Task: For heading Arial black with underline.  font size for heading18,  'Change the font style of data to'Calibri.  and font size to 9,  Change the alignment of both headline & data to Align center.  In the sheet  DashboardInvoice
Action: Mouse moved to (26, 132)
Screenshot: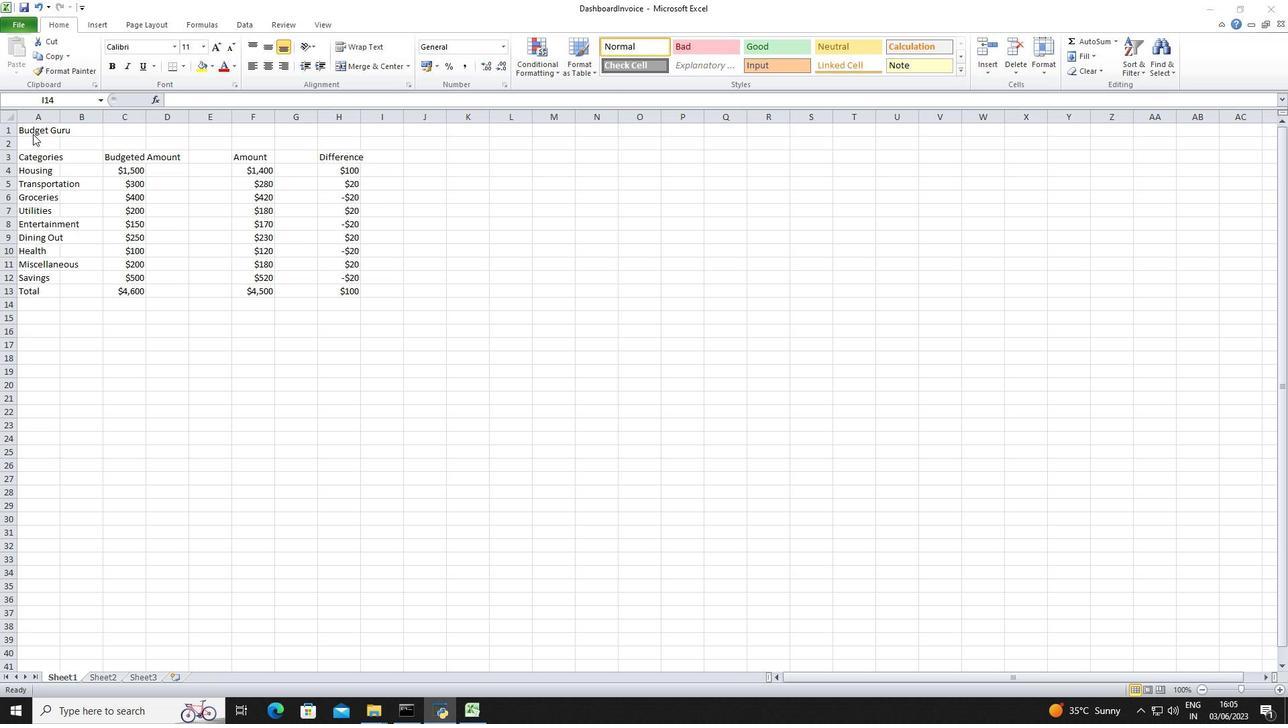 
Action: Mouse pressed left at (26, 132)
Screenshot: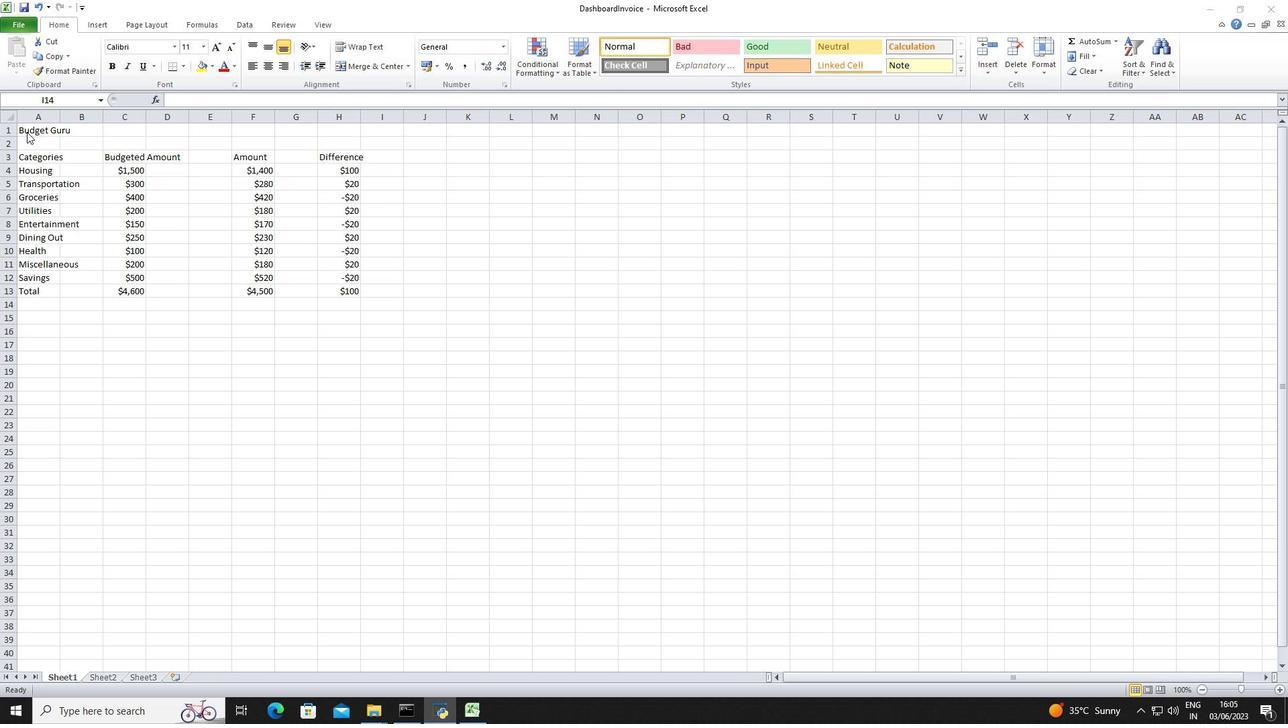 
Action: Mouse moved to (28, 132)
Screenshot: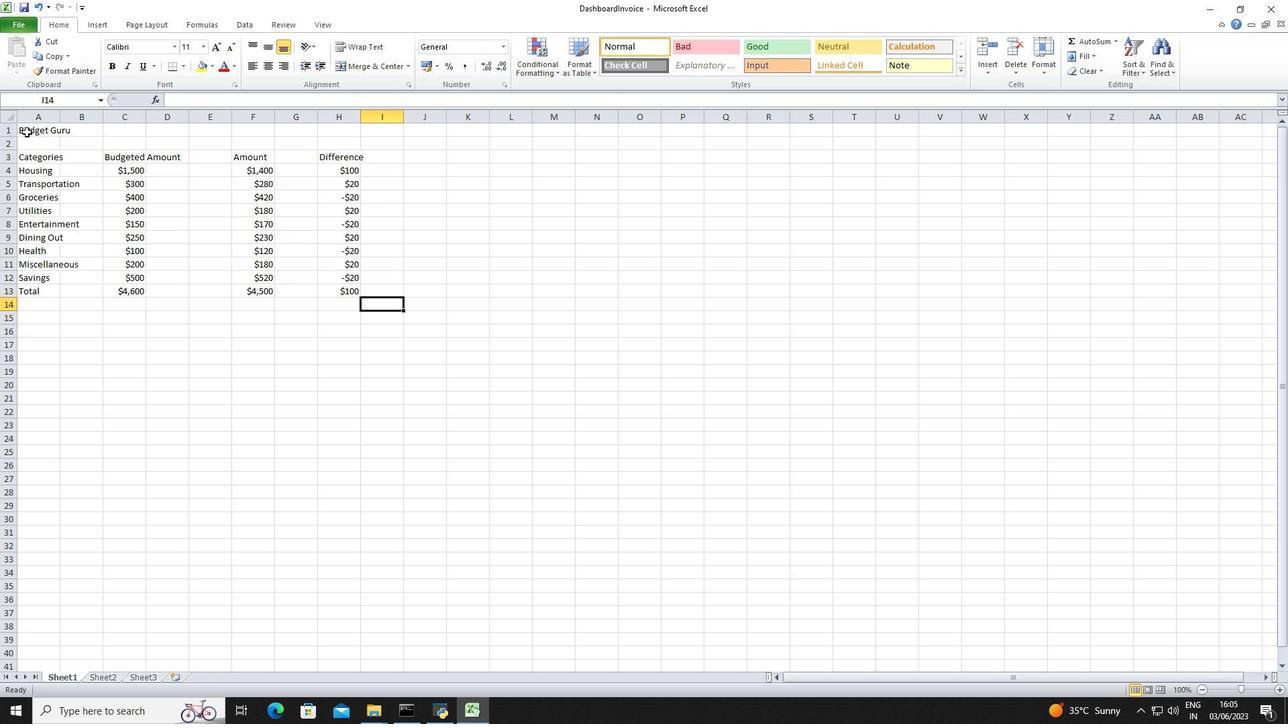 
Action: Mouse pressed left at (28, 132)
Screenshot: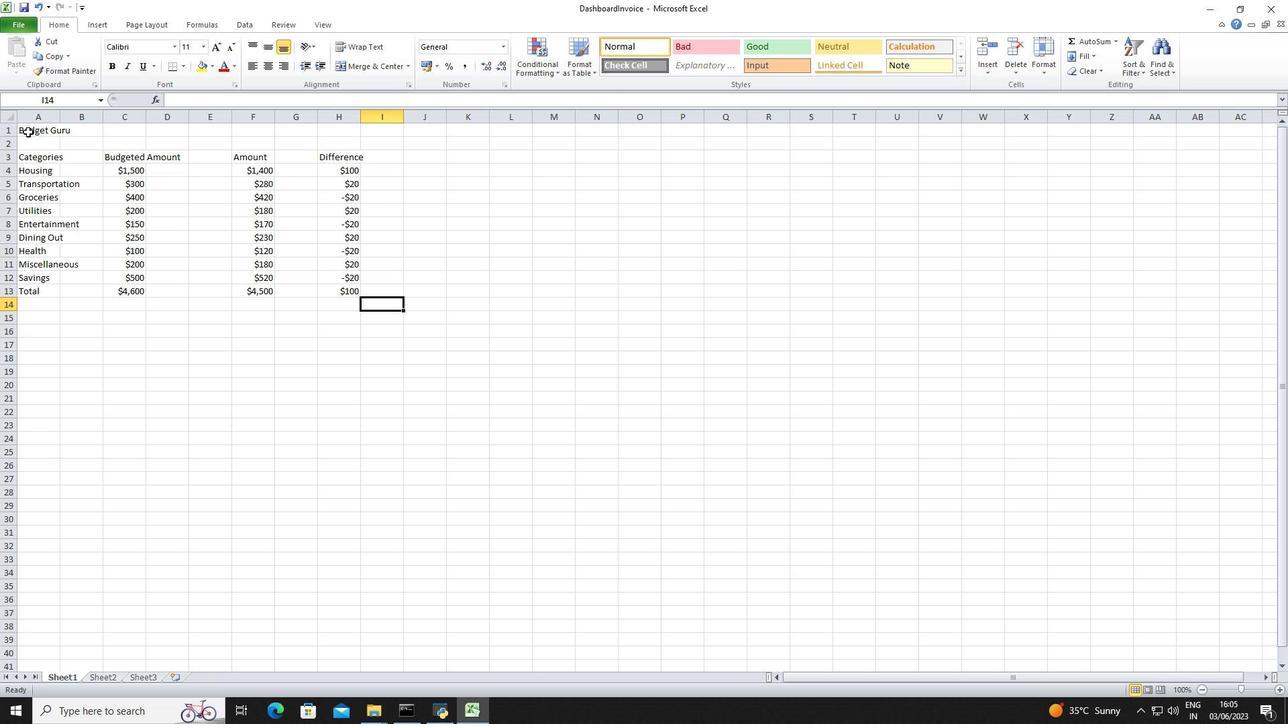 
Action: Mouse moved to (159, 48)
Screenshot: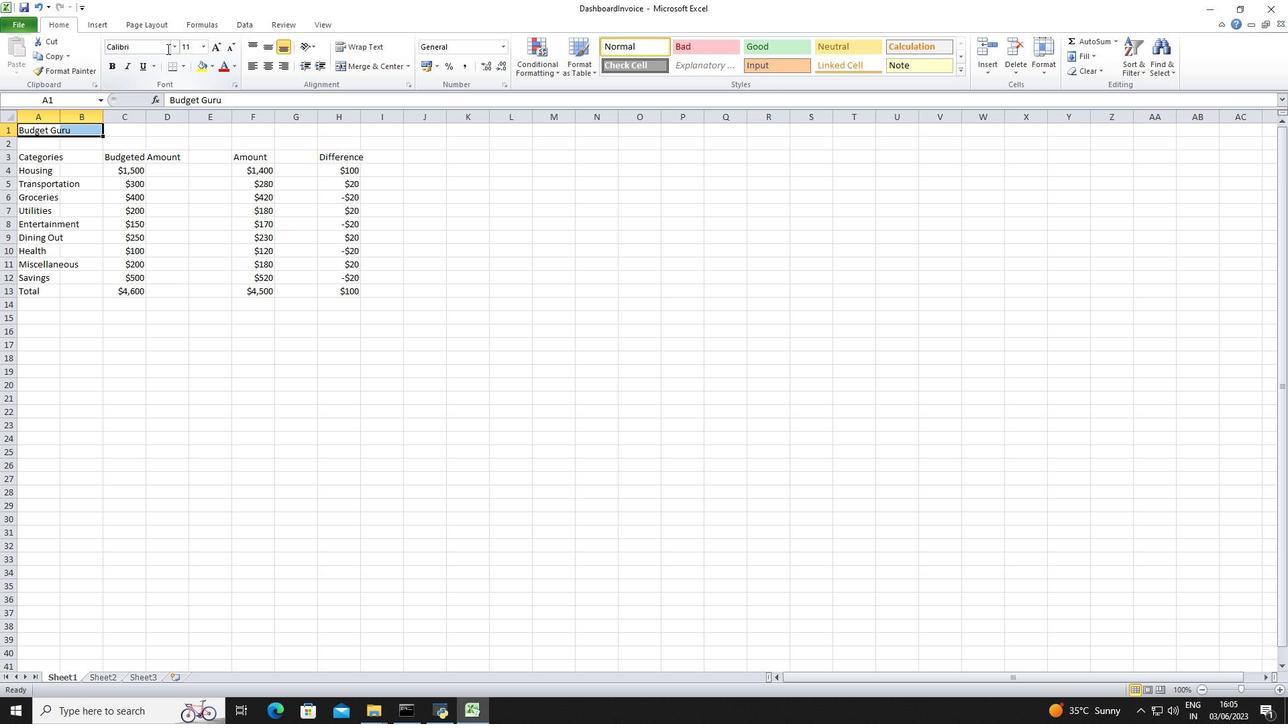 
Action: Mouse pressed left at (159, 48)
Screenshot: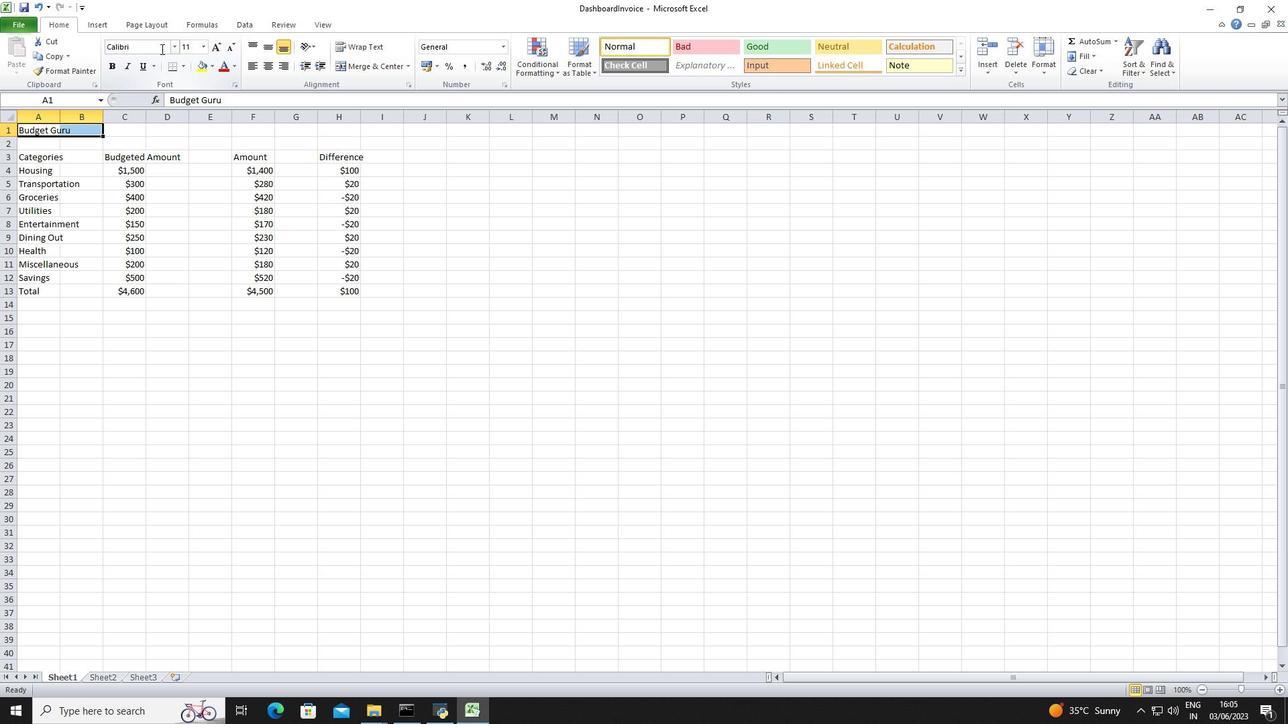 
Action: Mouse moved to (159, 48)
Screenshot: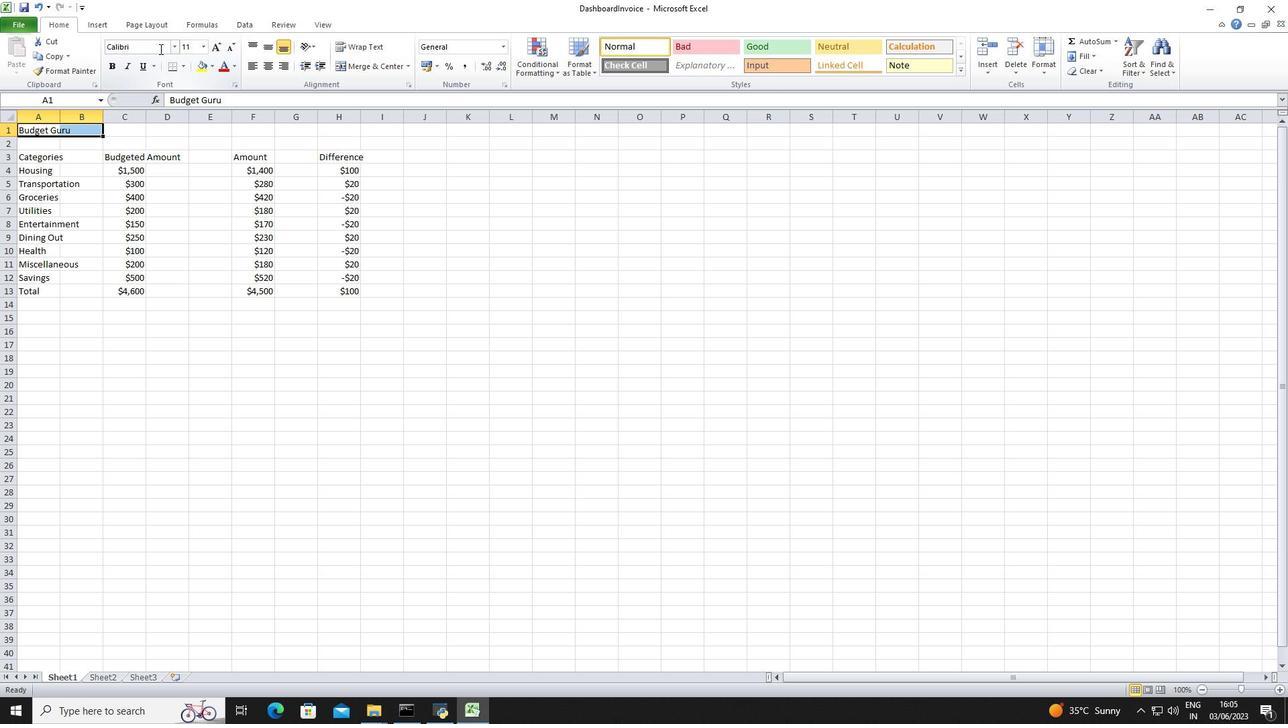 
Action: Key pressed <Key.shift>Arial<Key.space>black<Key.enter>
Screenshot: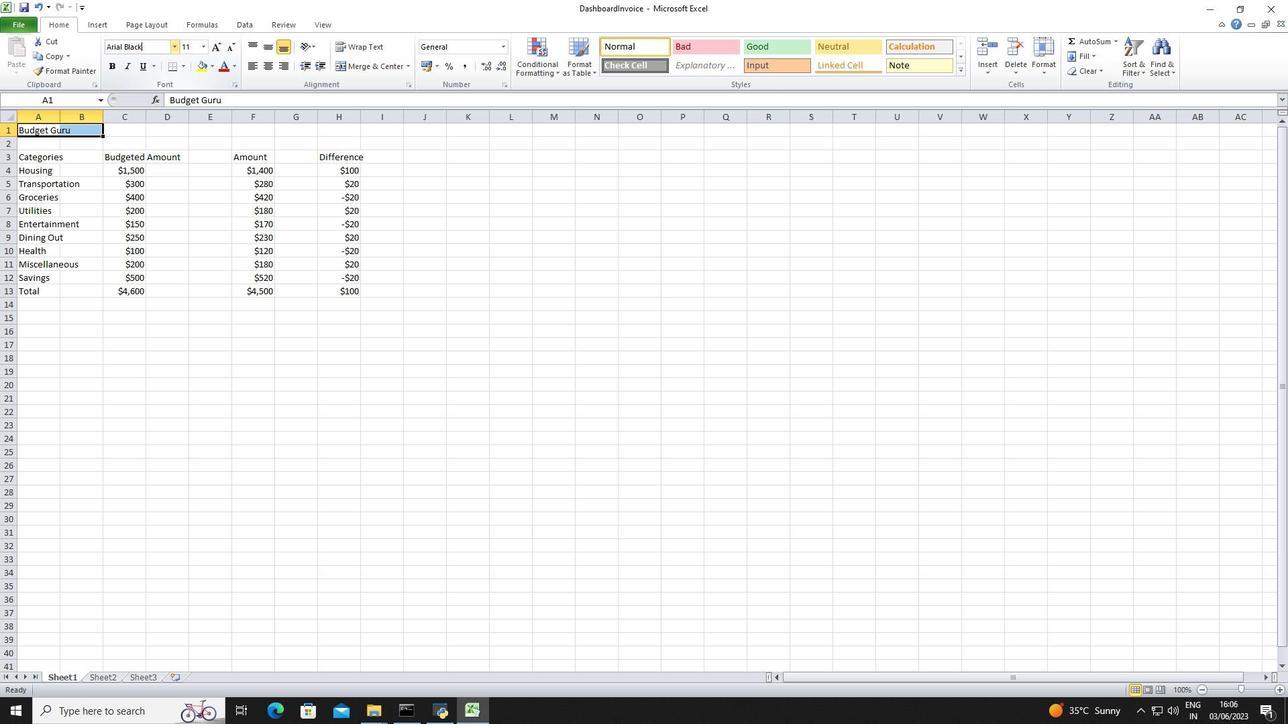 
Action: Mouse moved to (143, 67)
Screenshot: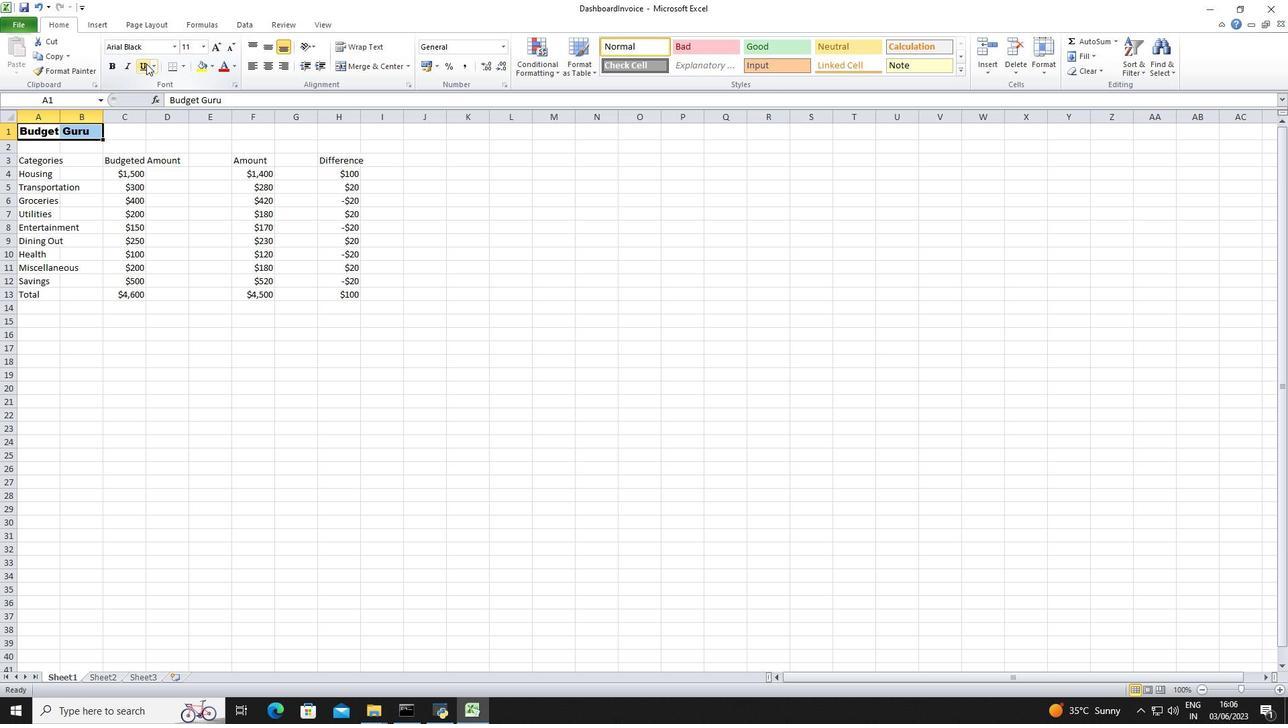 
Action: Mouse pressed left at (143, 67)
Screenshot: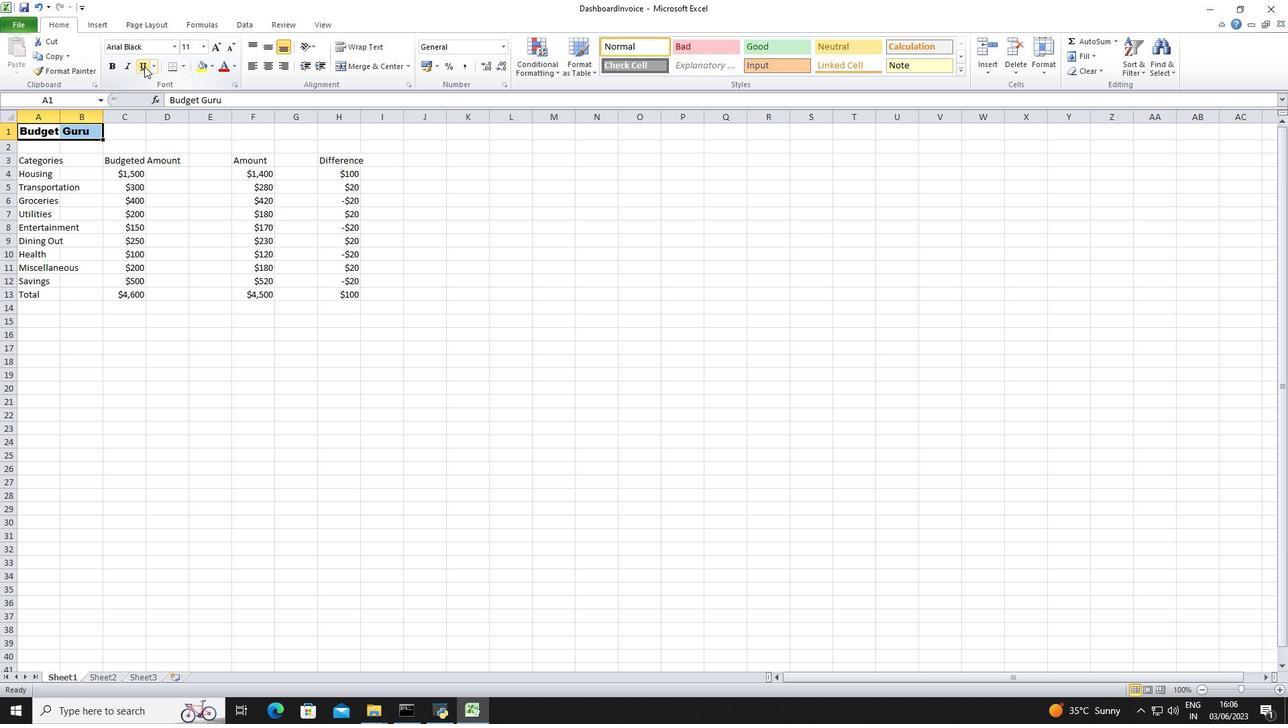 
Action: Mouse moved to (203, 46)
Screenshot: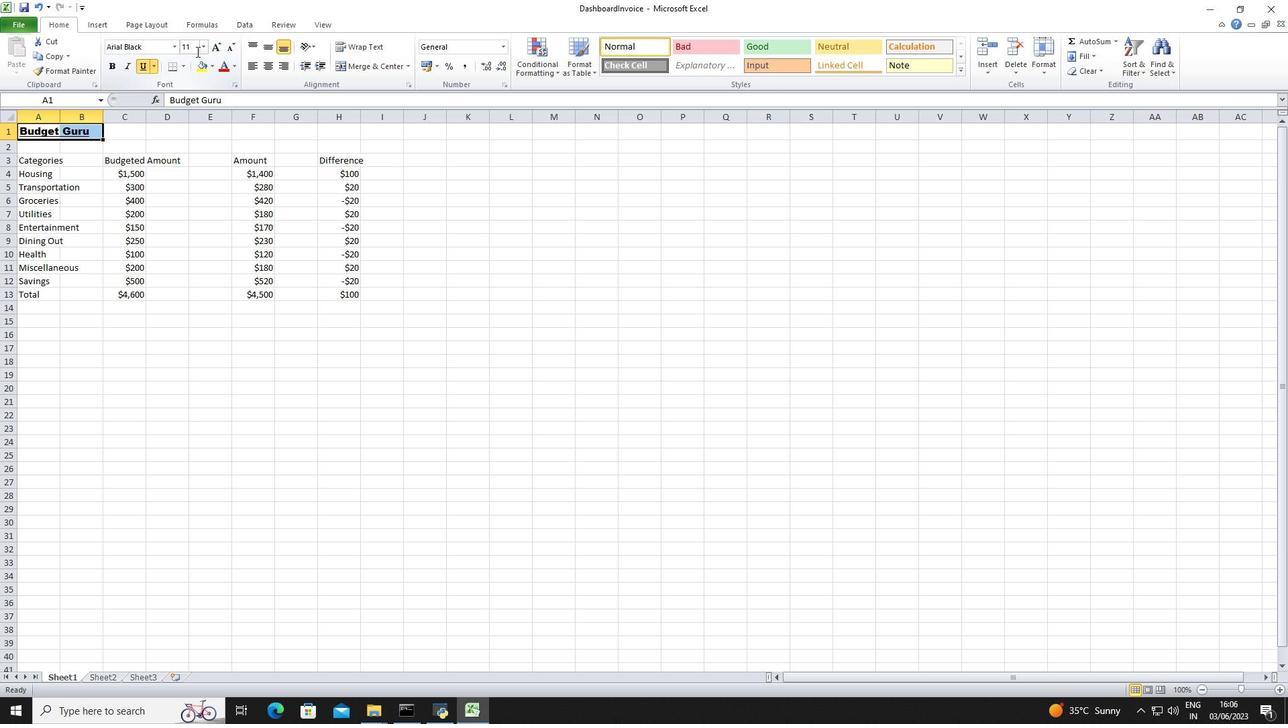 
Action: Mouse pressed left at (203, 46)
Screenshot: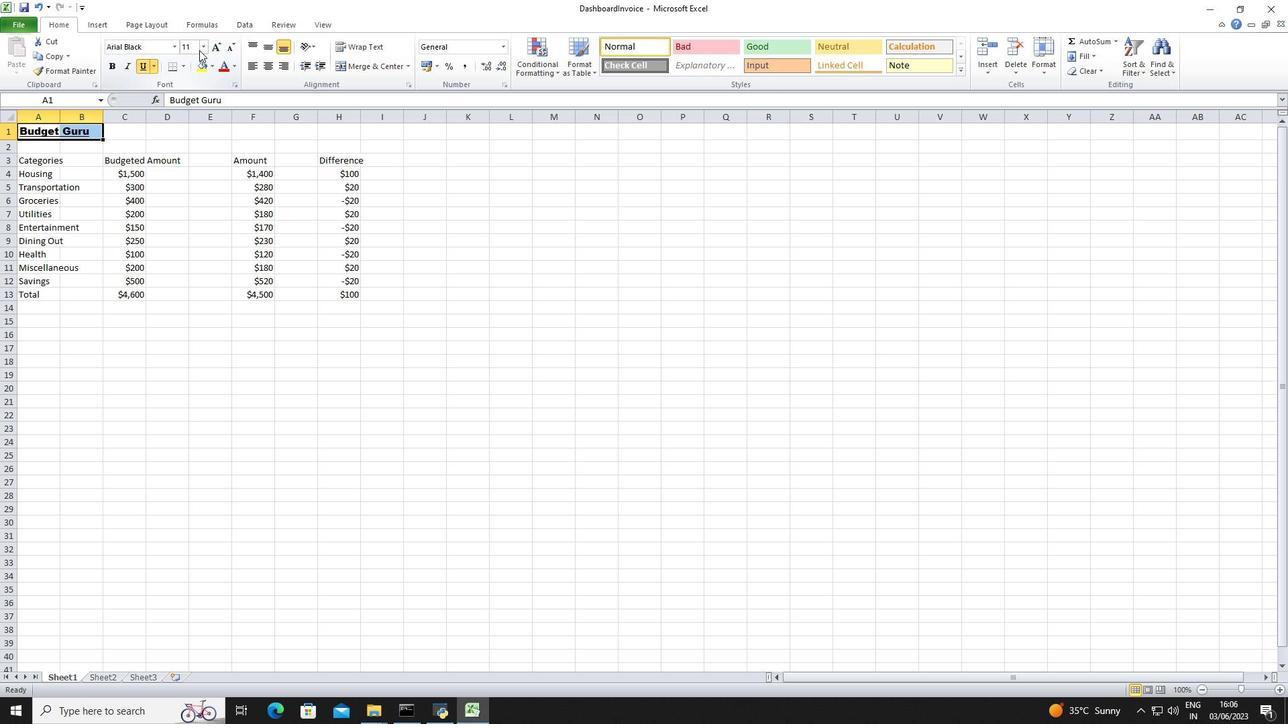 
Action: Mouse moved to (191, 141)
Screenshot: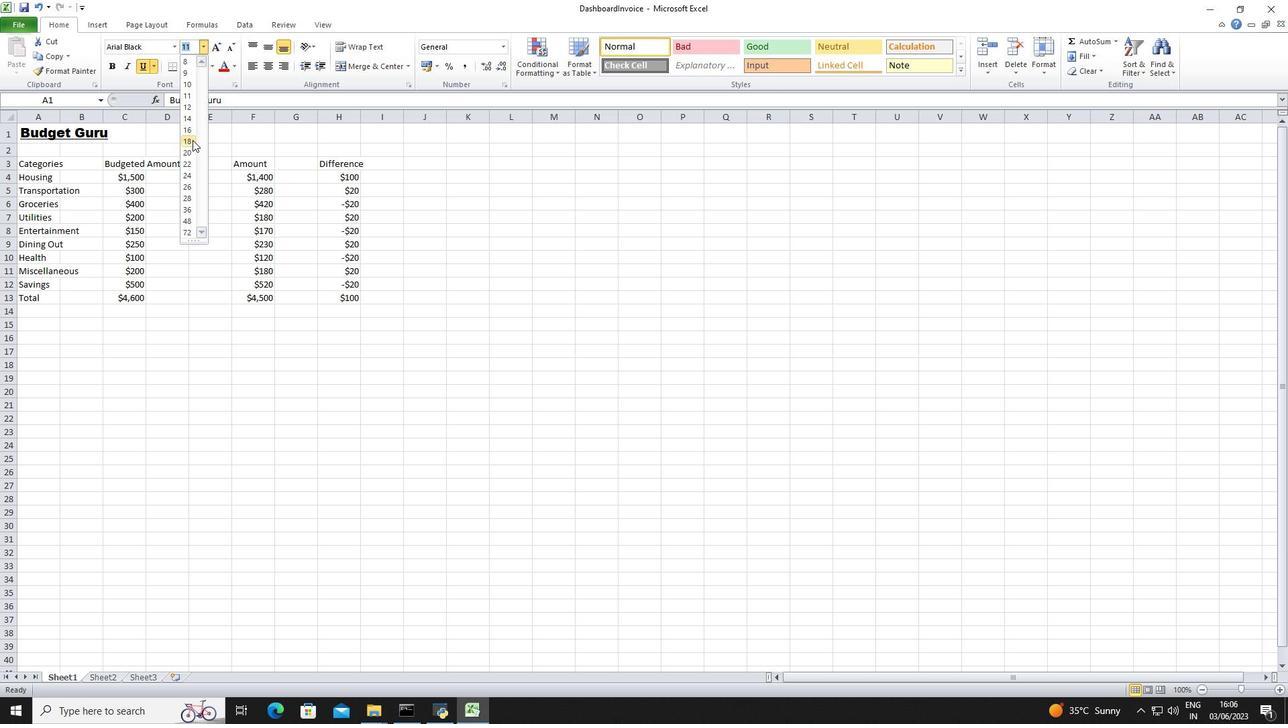 
Action: Mouse pressed left at (191, 141)
Screenshot: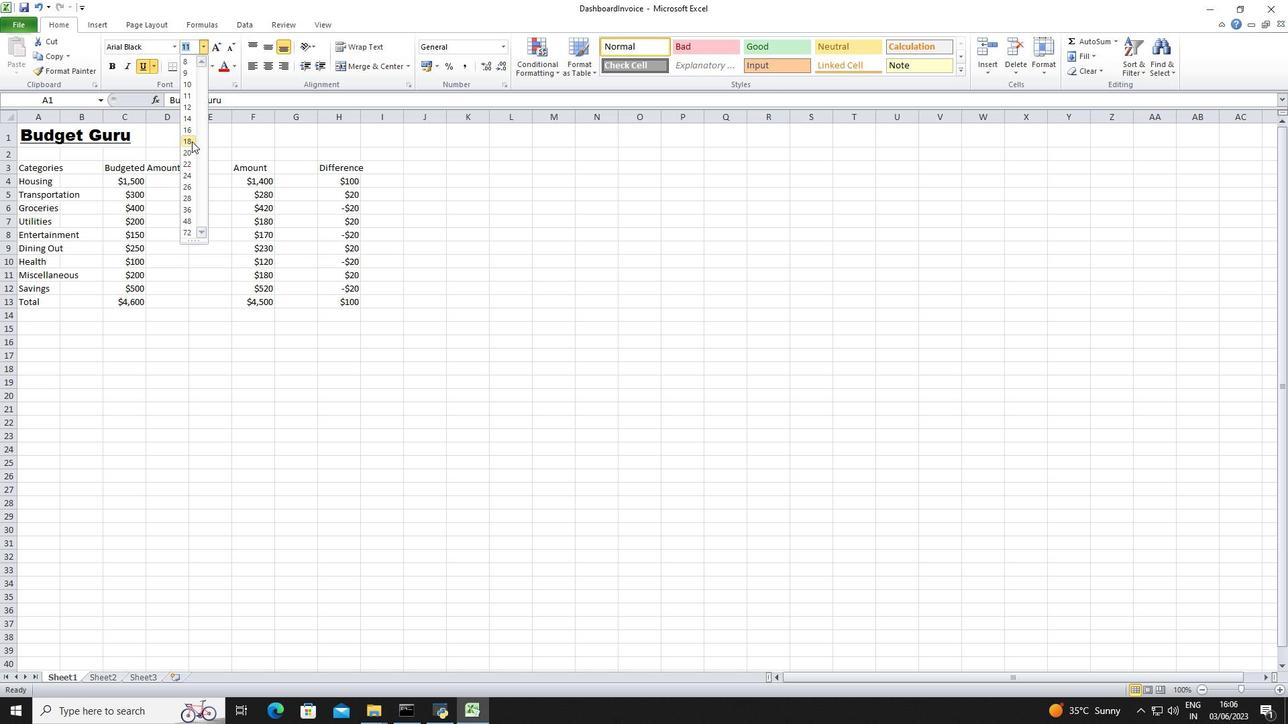
Action: Mouse moved to (44, 173)
Screenshot: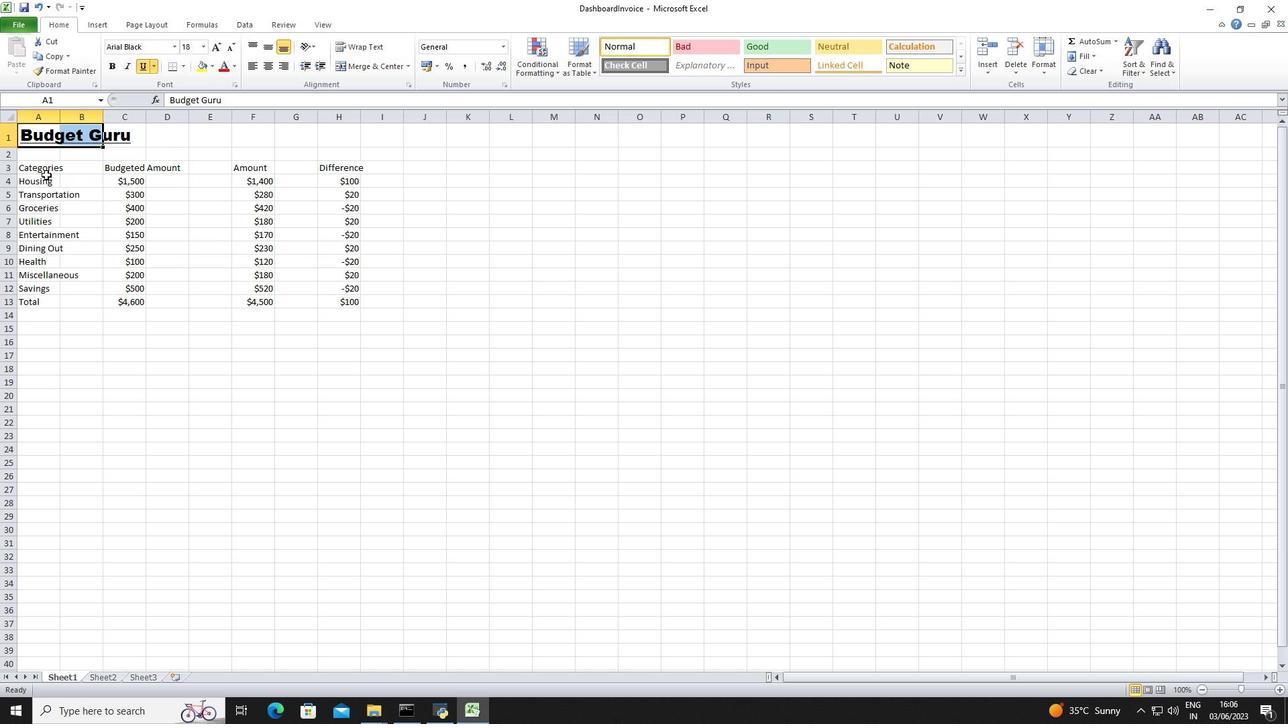 
Action: Mouse pressed left at (44, 173)
Screenshot: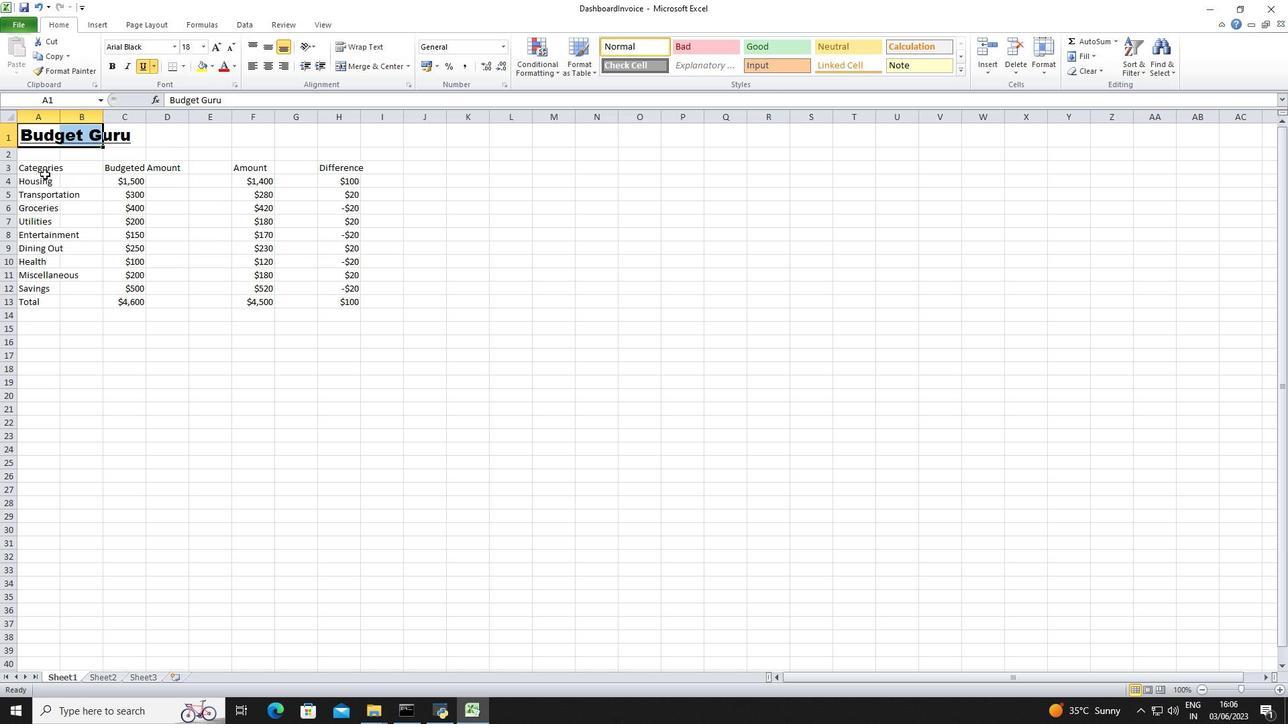 
Action: Mouse moved to (134, 46)
Screenshot: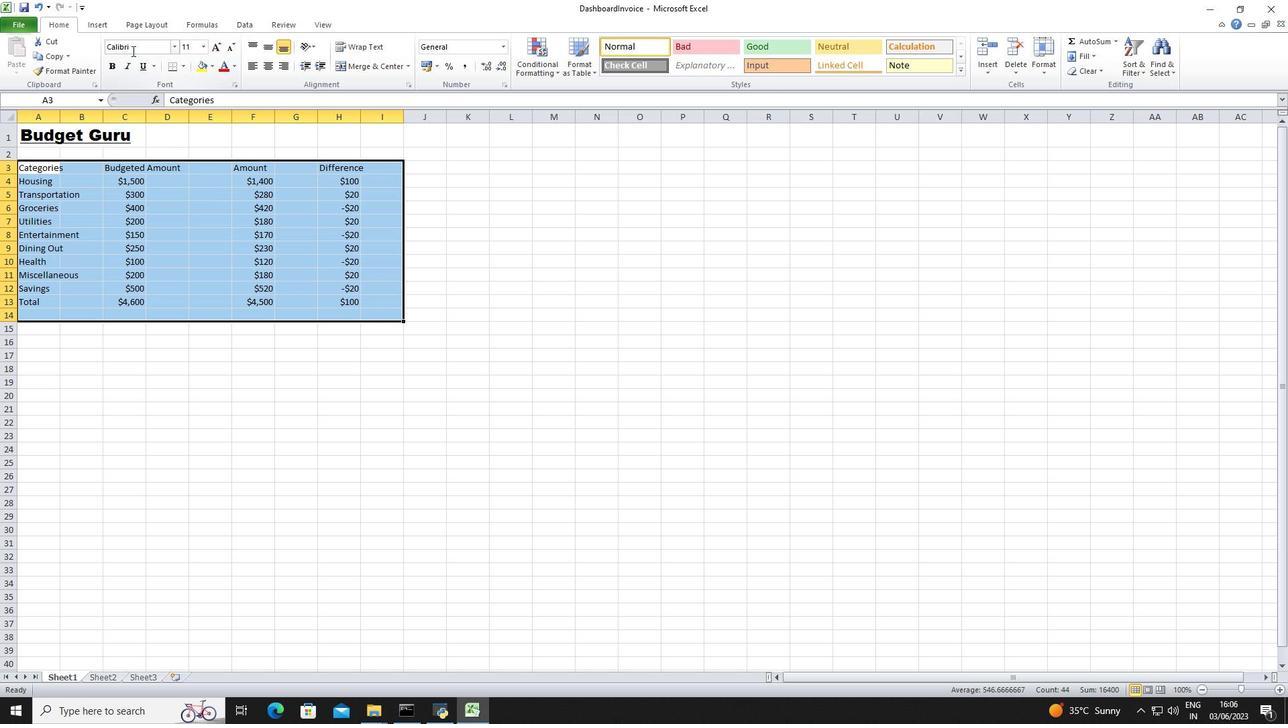 
Action: Mouse pressed left at (134, 46)
Screenshot: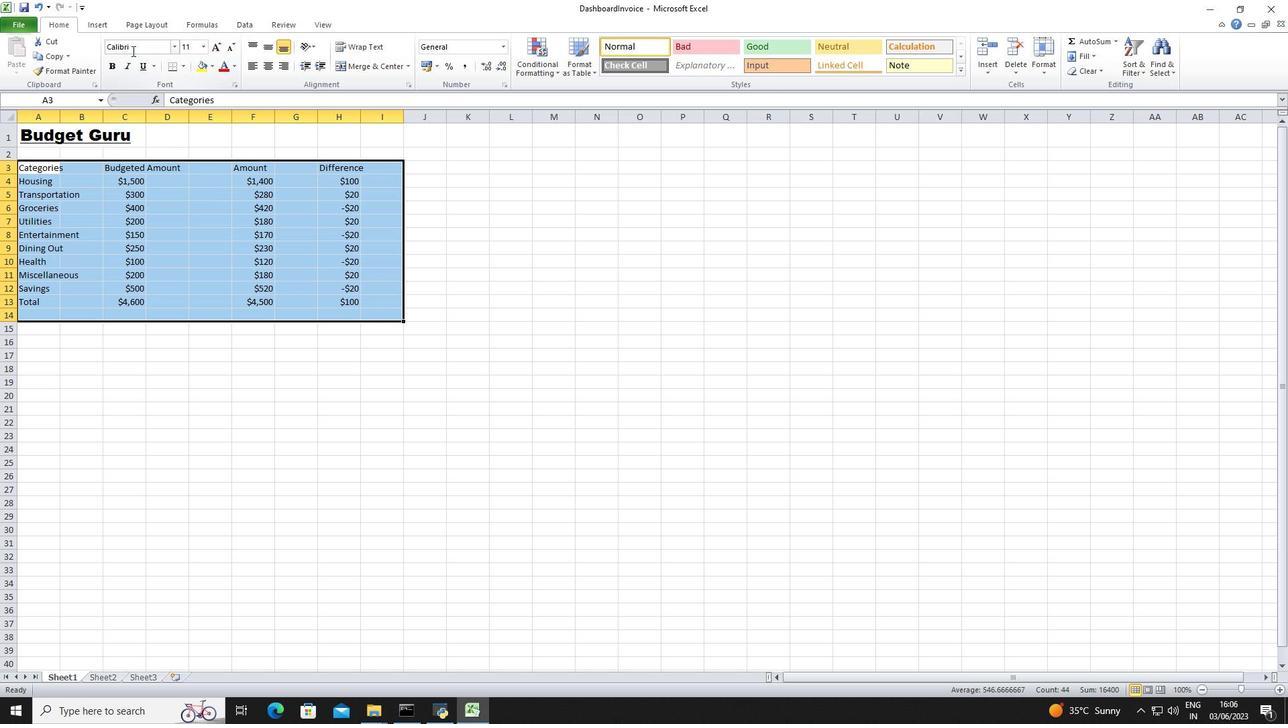 
Action: Key pressed <Key.enter>
Screenshot: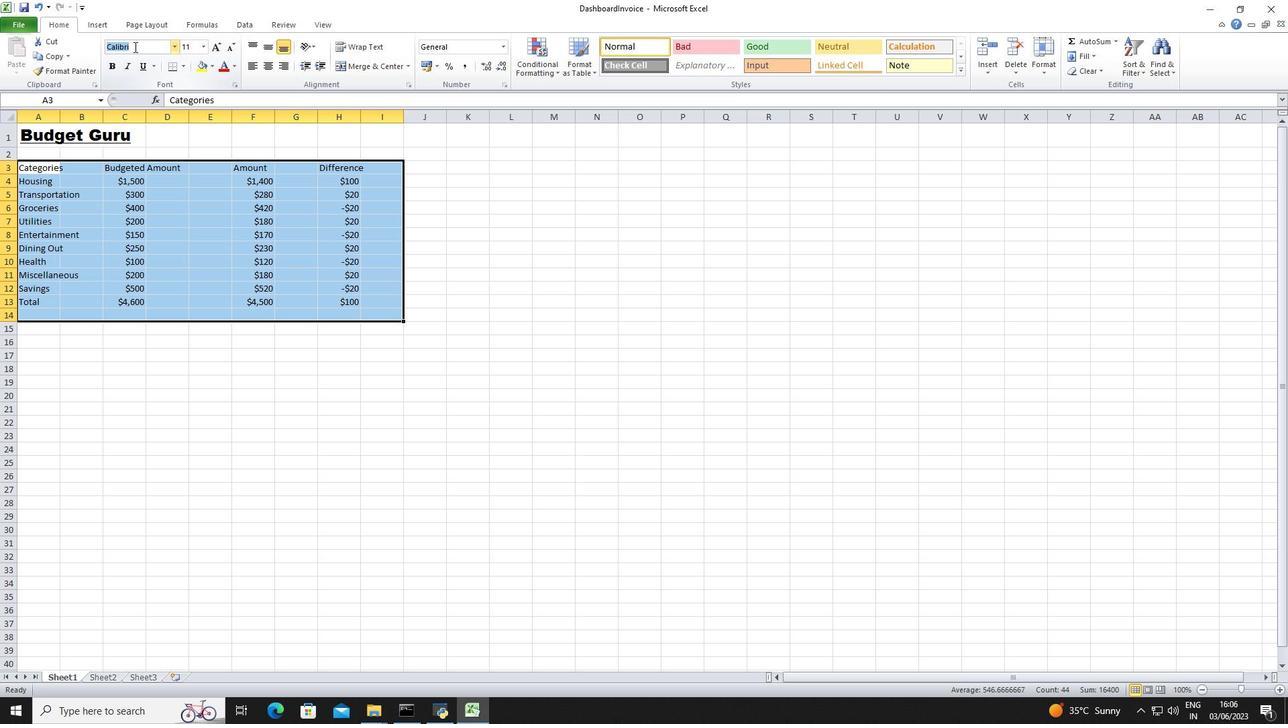 
Action: Mouse moved to (206, 45)
Screenshot: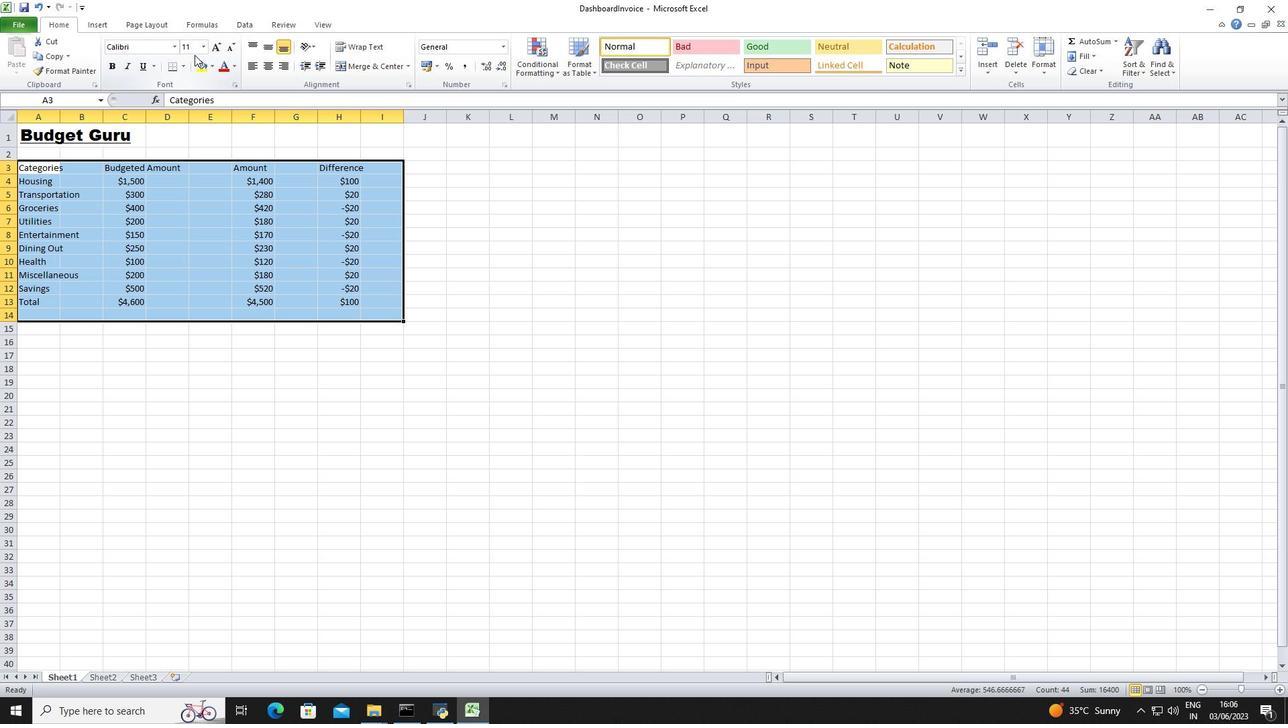 
Action: Mouse pressed left at (206, 45)
Screenshot: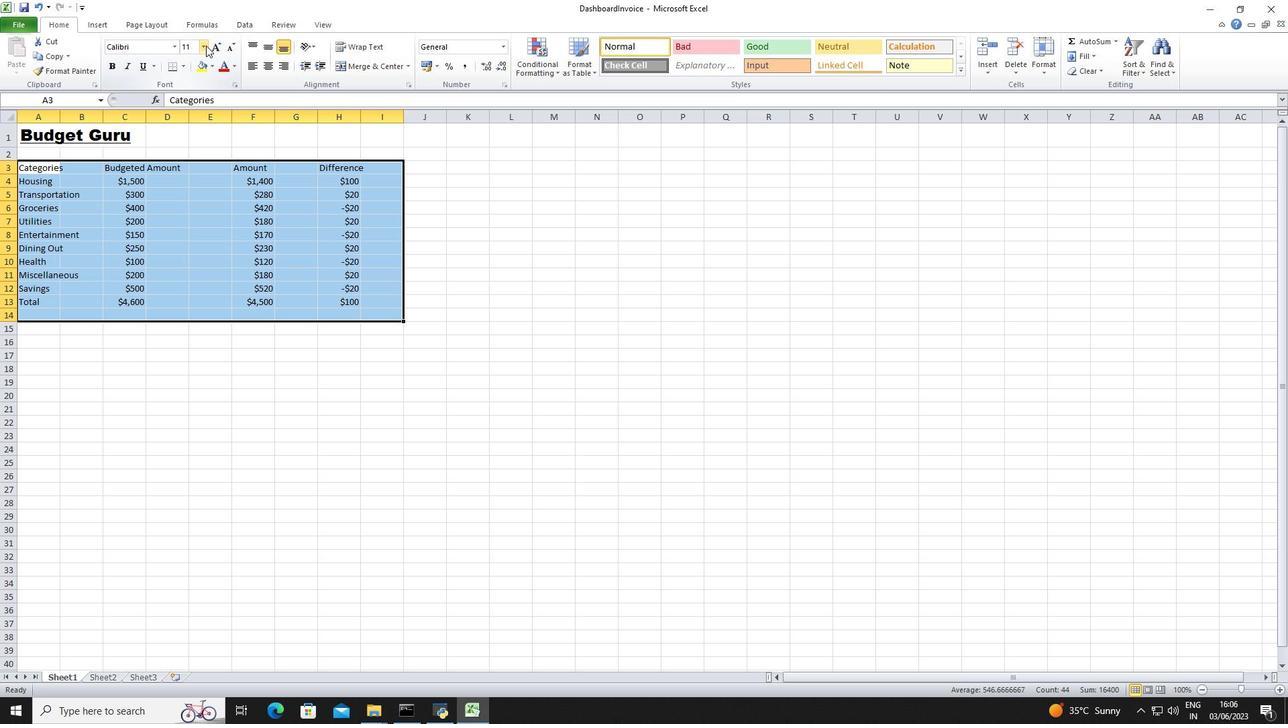
Action: Mouse moved to (189, 74)
Screenshot: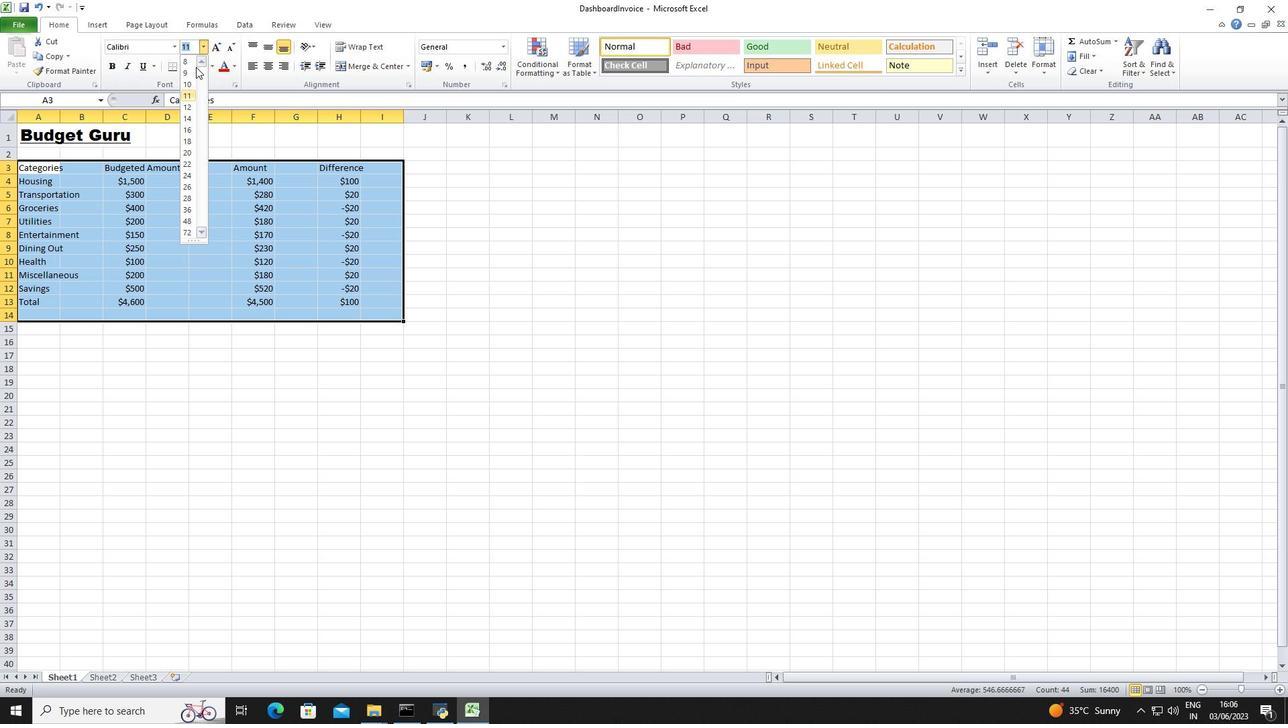
Action: Mouse pressed left at (189, 74)
Screenshot: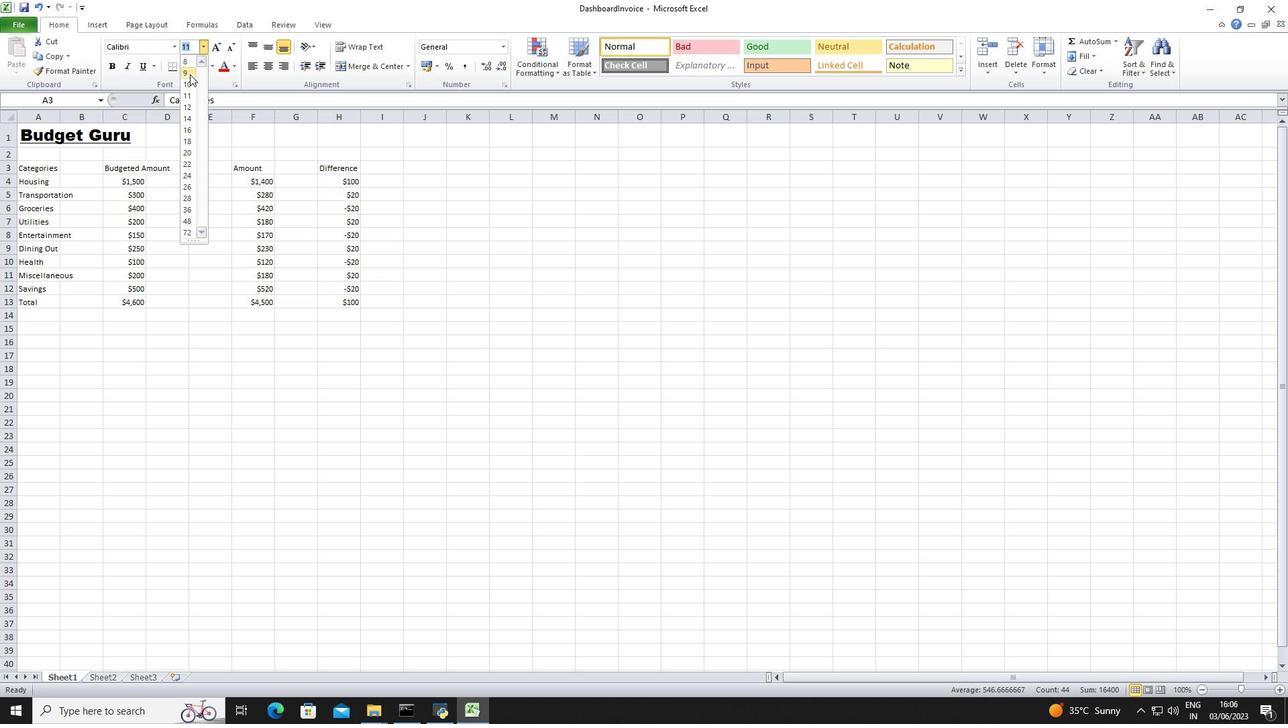 
Action: Mouse moved to (270, 65)
Screenshot: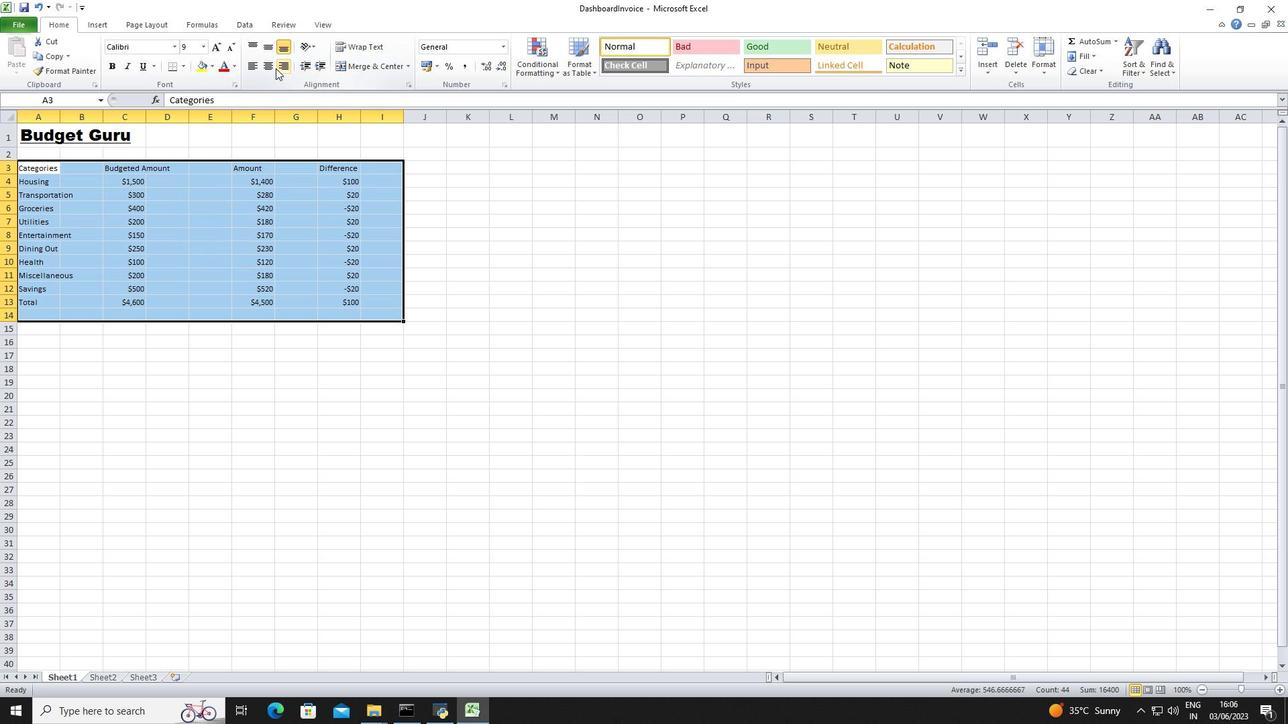 
Action: Mouse pressed left at (270, 65)
Screenshot: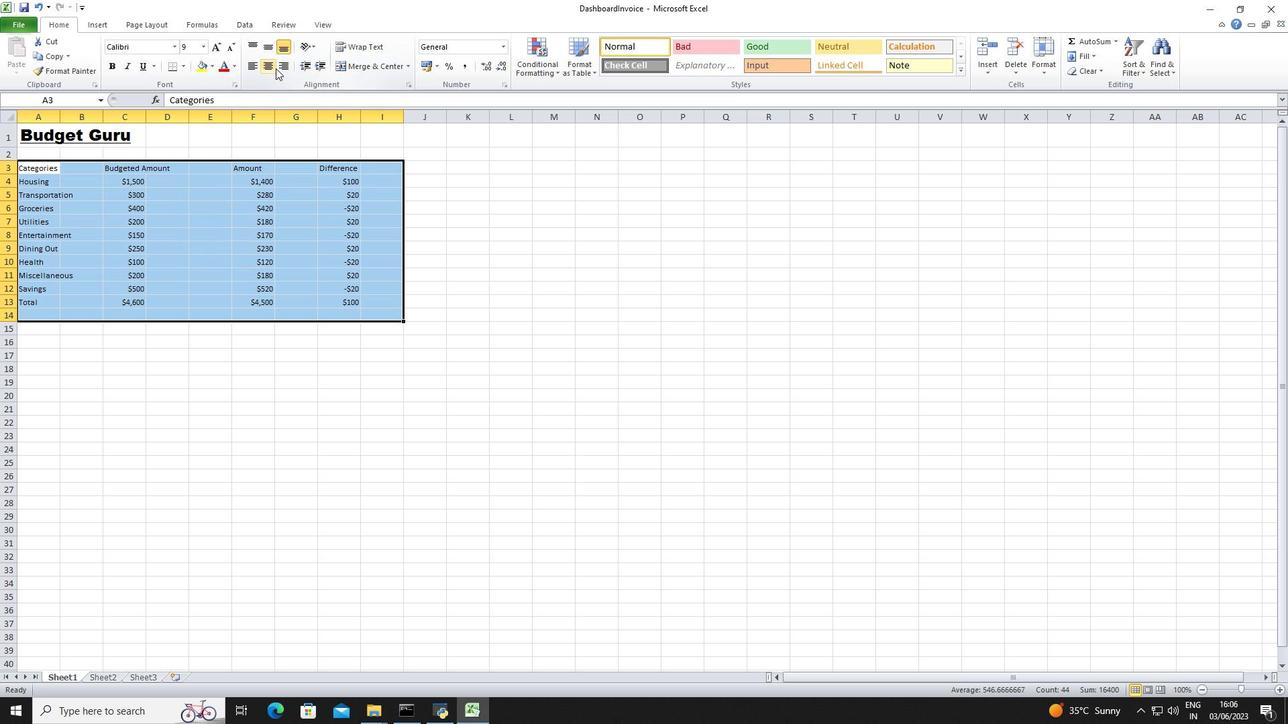 
Action: Mouse moved to (31, 138)
Screenshot: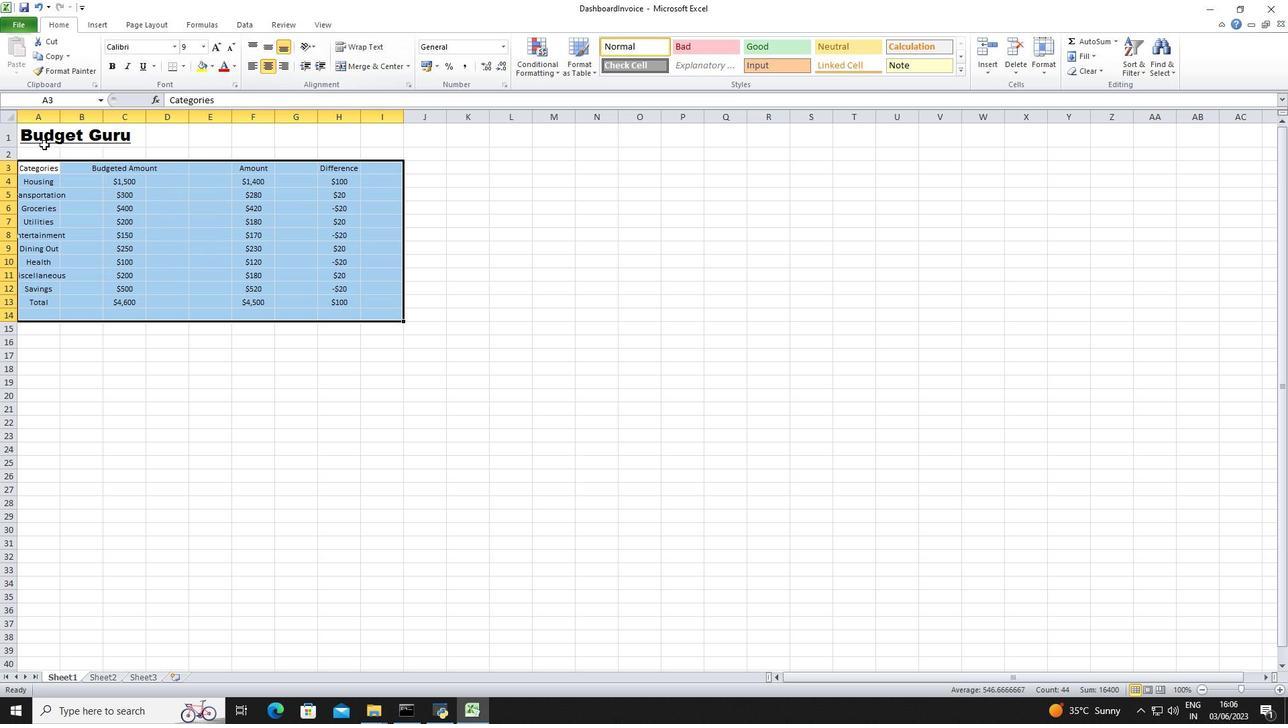 
Action: Mouse pressed left at (31, 138)
Screenshot: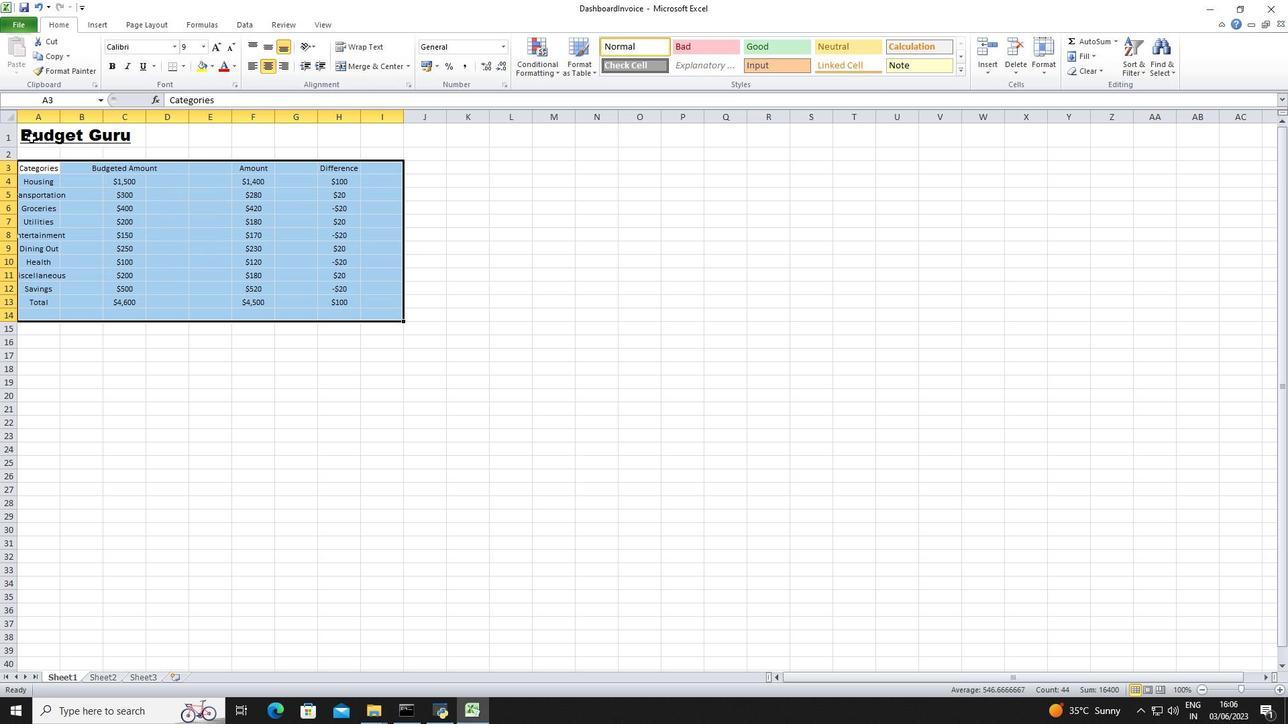 
Action: Mouse pressed left at (31, 138)
Screenshot: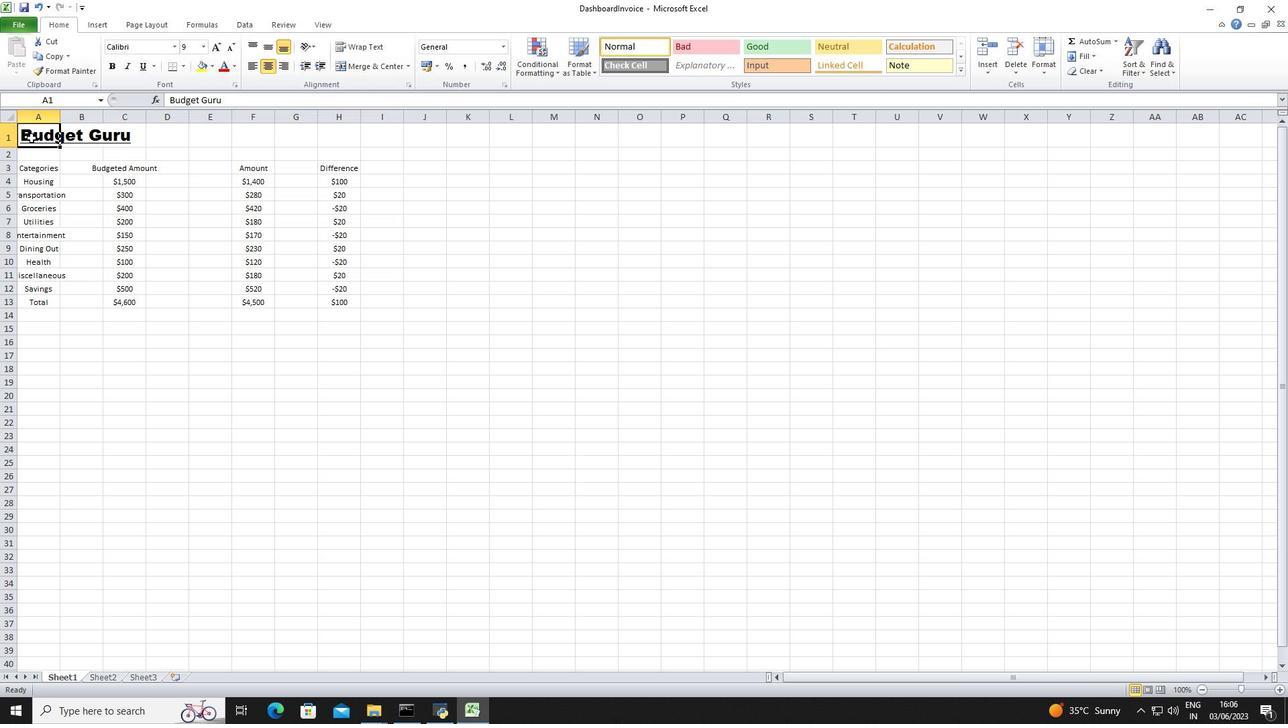 
Action: Mouse moved to (138, 139)
Screenshot: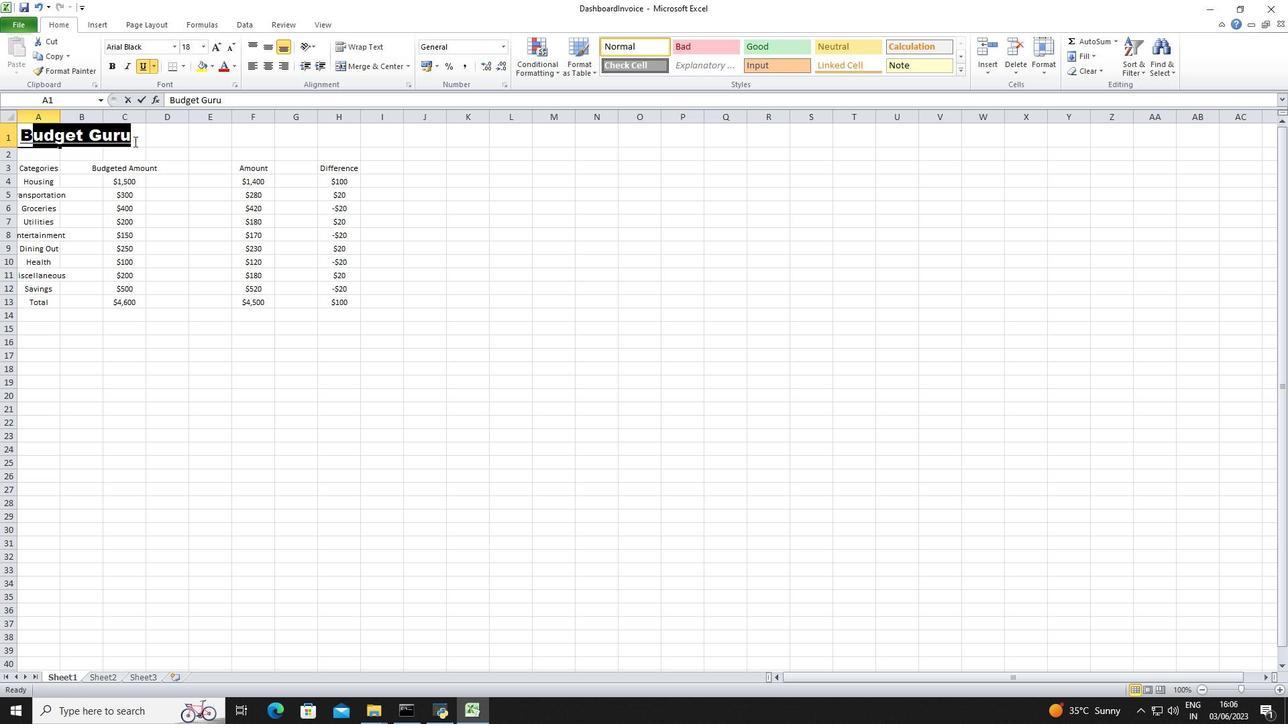 
Action: Mouse pressed left at (138, 139)
Screenshot: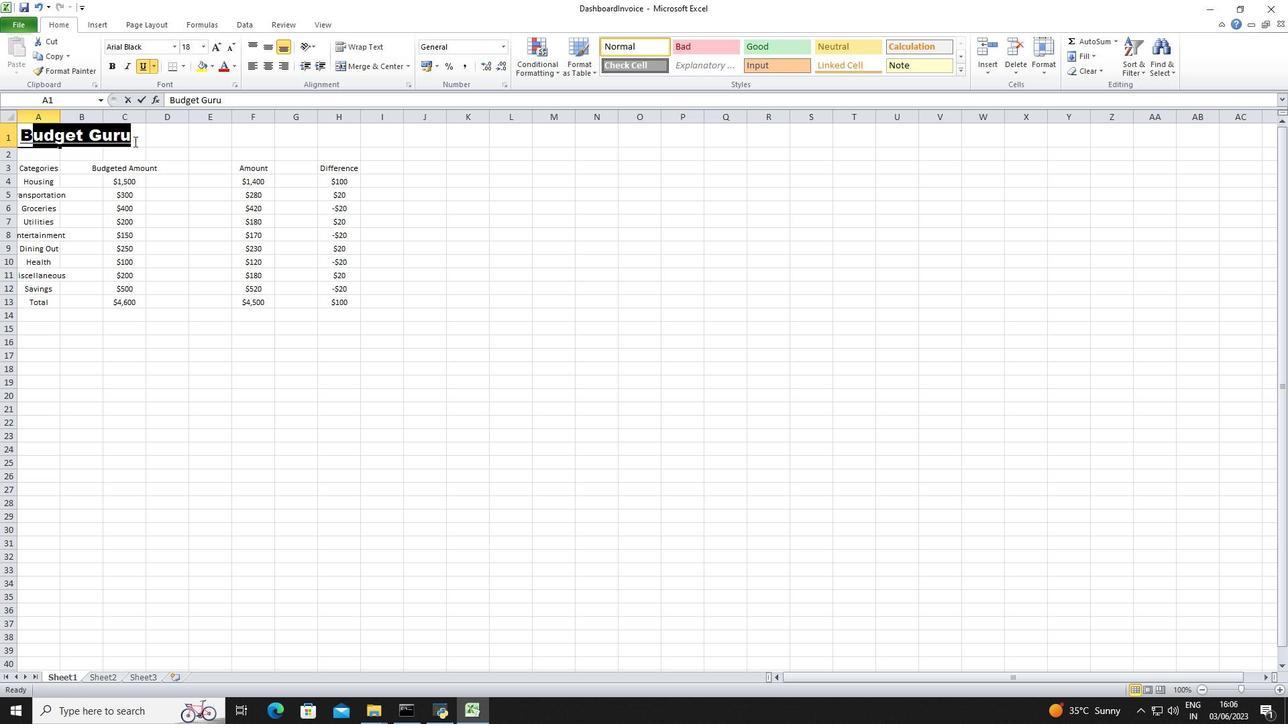 
Action: Mouse moved to (28, 136)
Screenshot: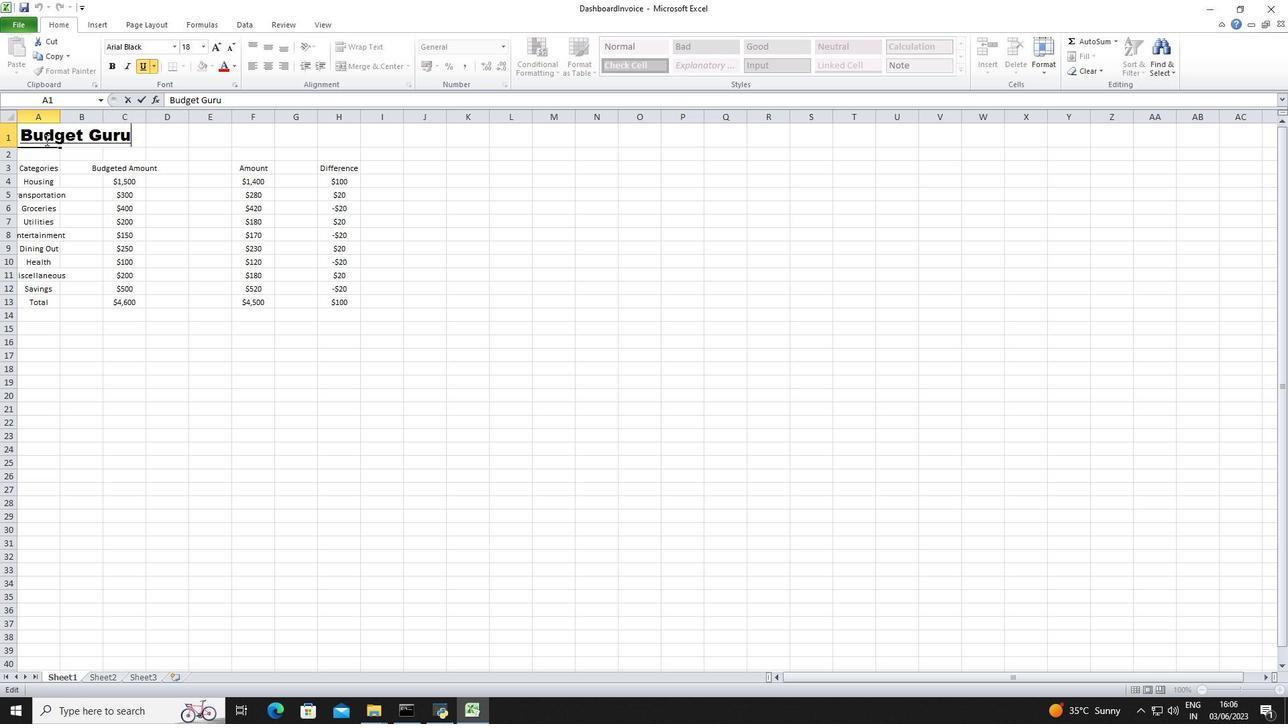 
Action: Mouse pressed left at (28, 136)
Screenshot: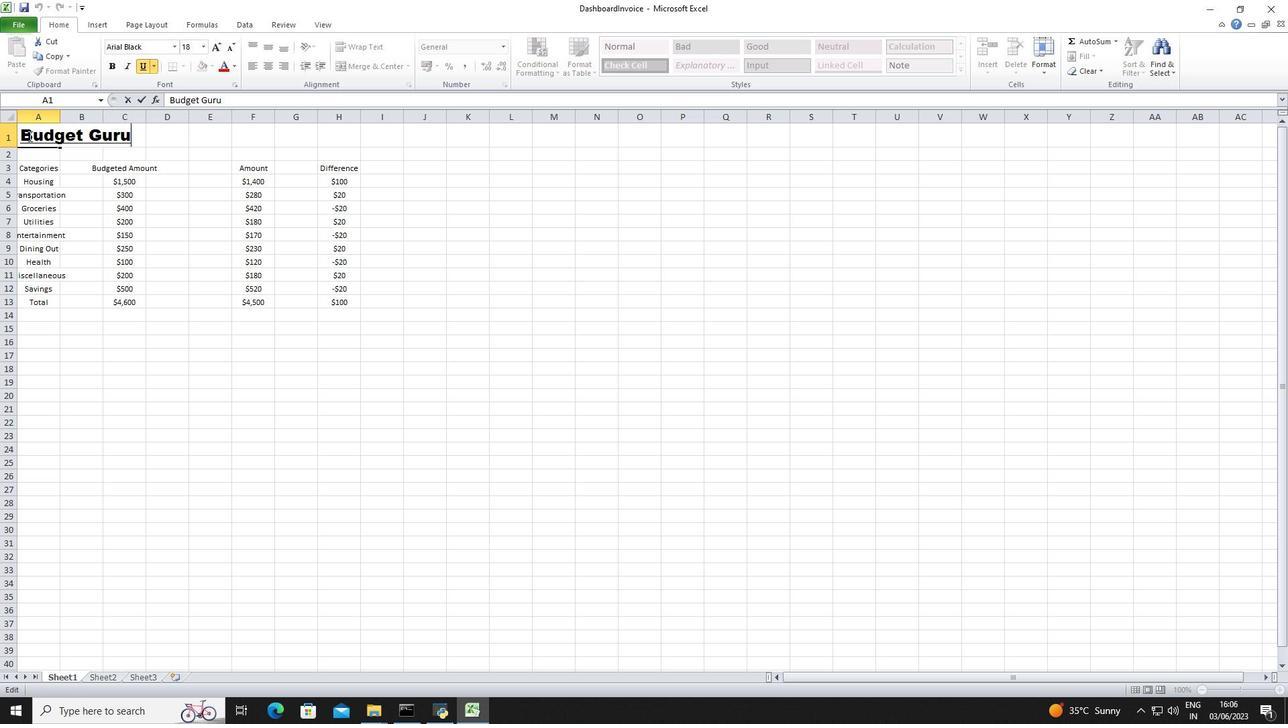 
Action: Mouse moved to (159, 139)
Screenshot: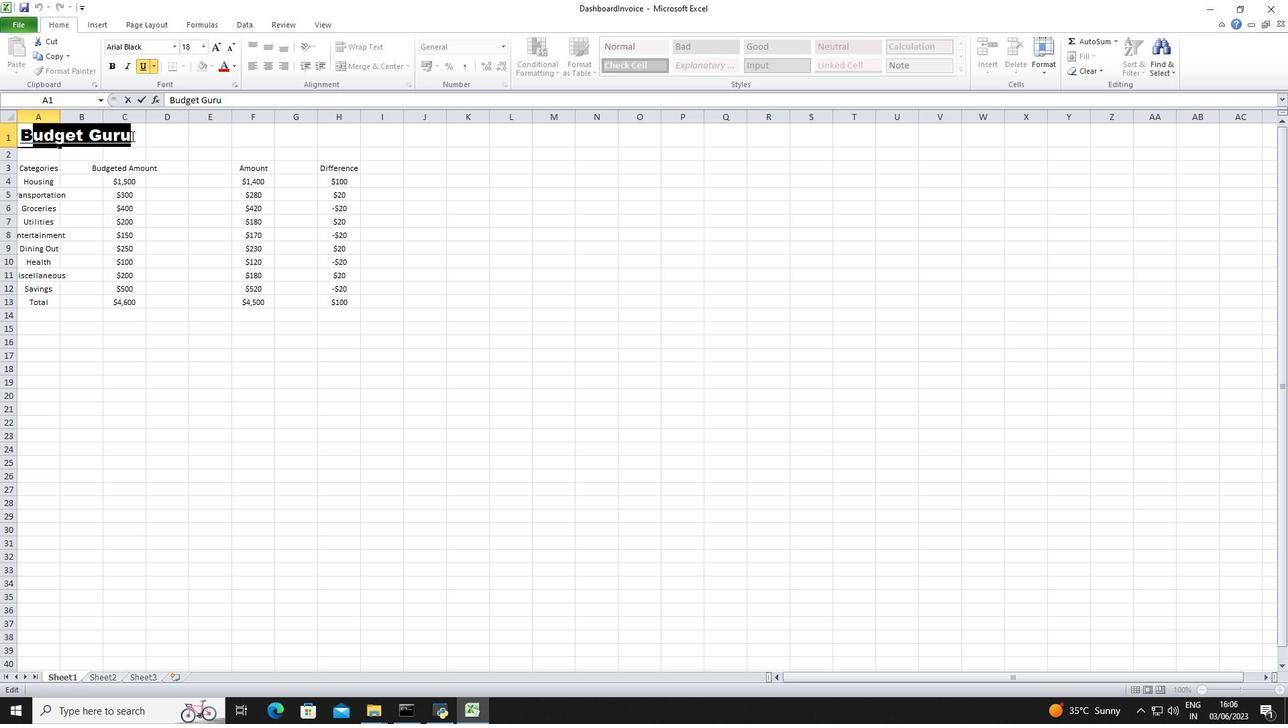 
Action: Mouse pressed left at (159, 139)
Screenshot: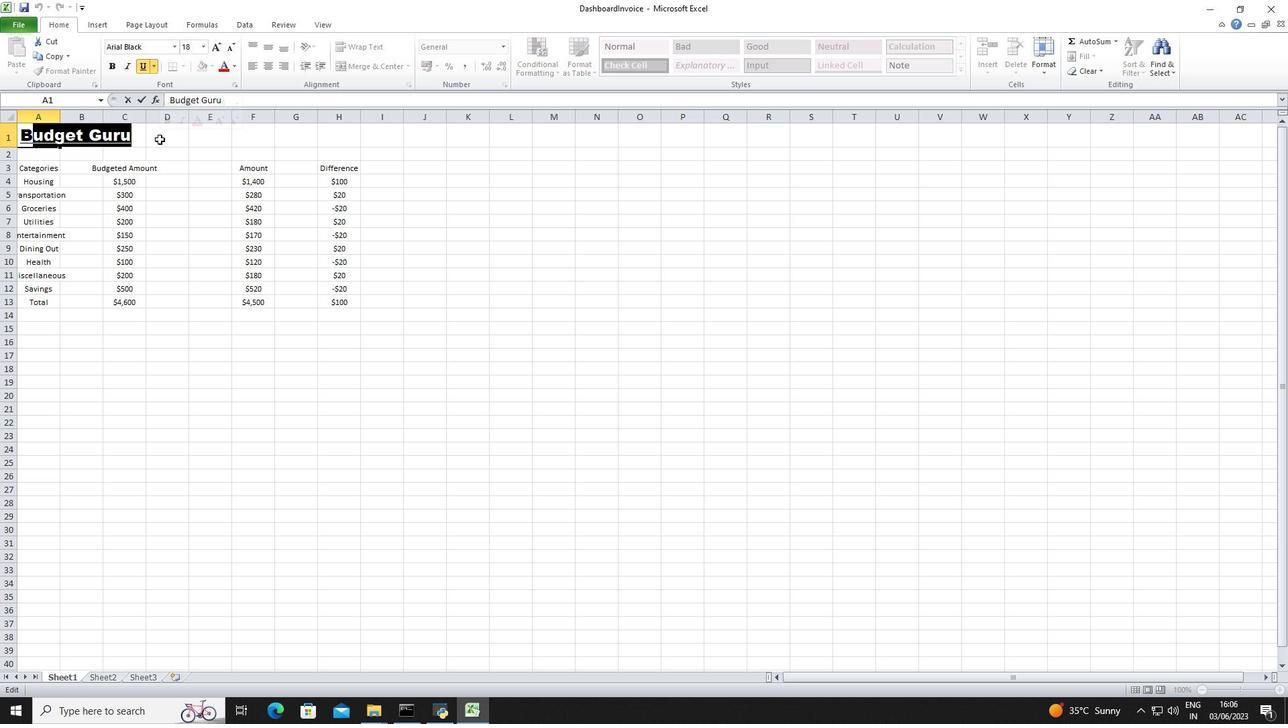
Action: Mouse moved to (138, 139)
Screenshot: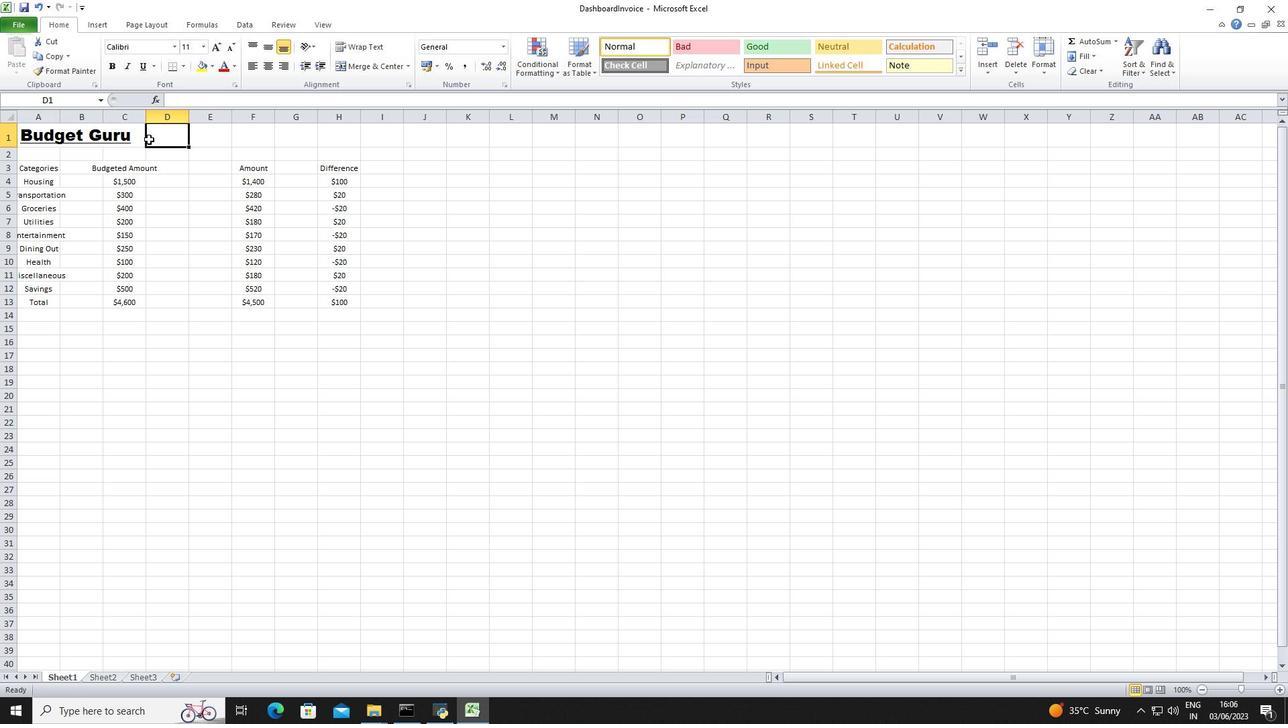 
Action: Mouse pressed left at (138, 139)
Screenshot: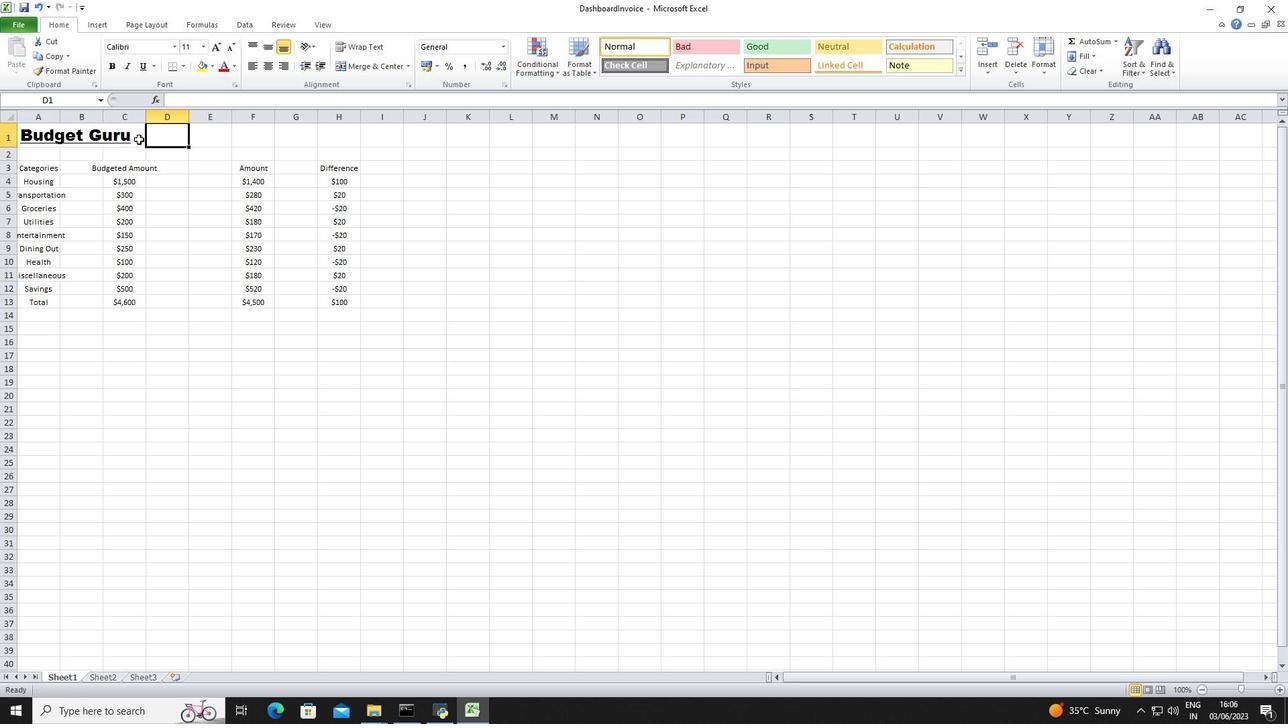 
Action: Mouse moved to (263, 71)
Screenshot: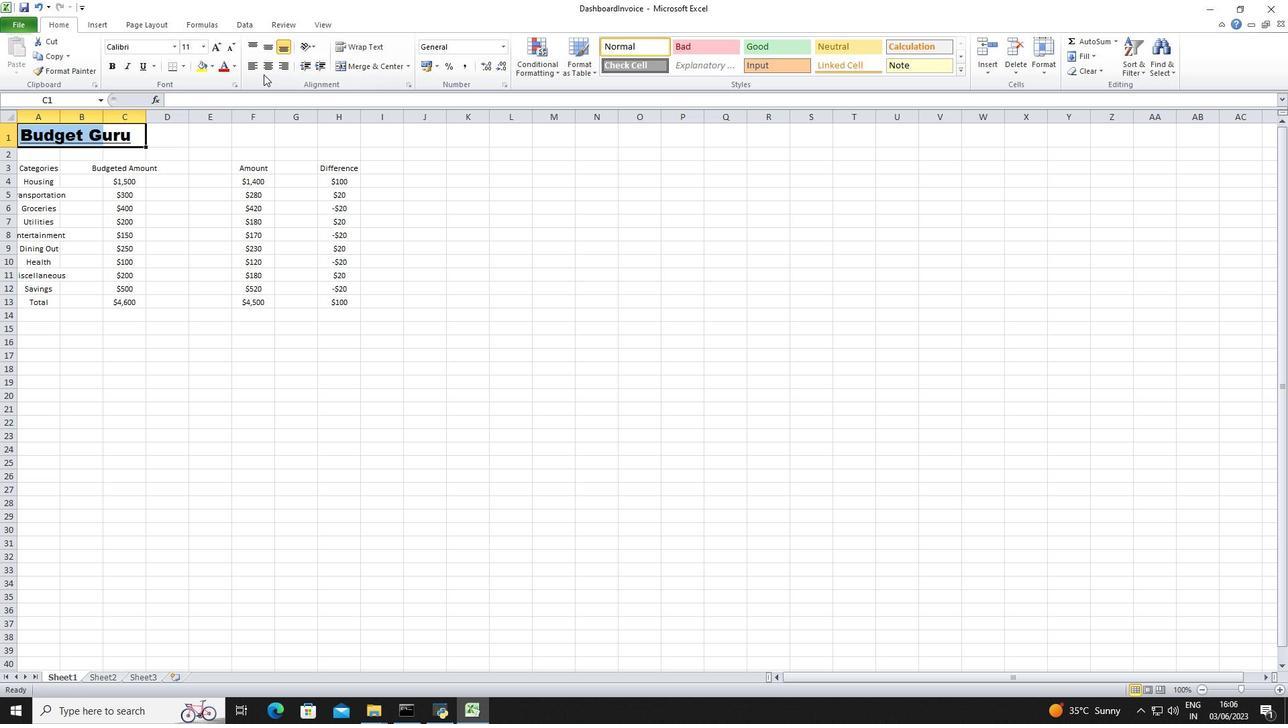 
Action: Mouse pressed left at (263, 71)
Screenshot: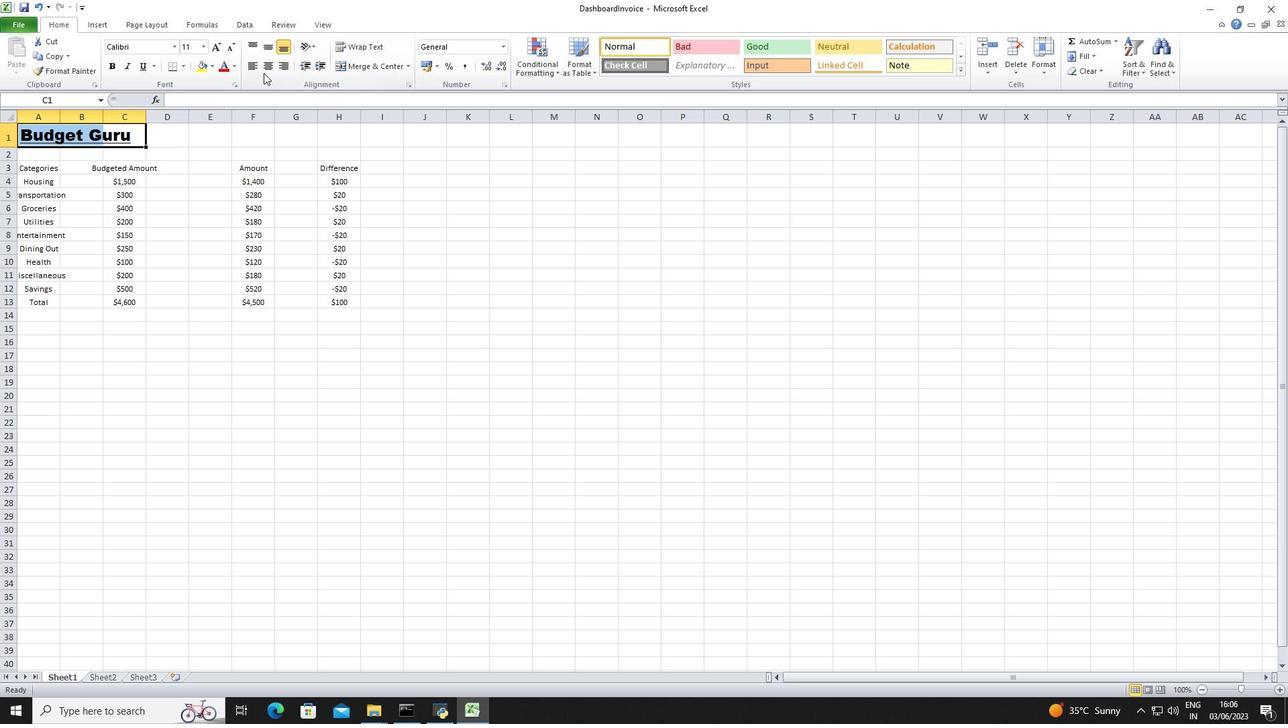 
Action: Mouse moved to (60, 119)
Screenshot: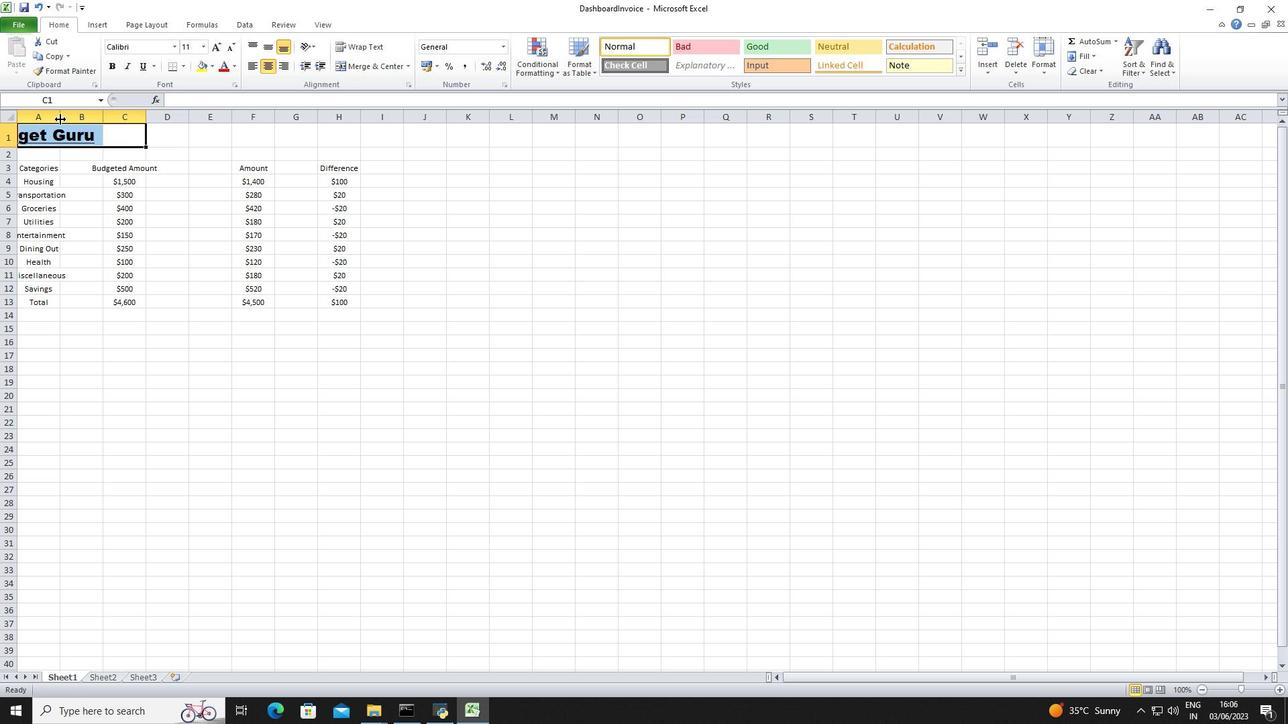 
Action: Mouse pressed left at (60, 119)
Screenshot: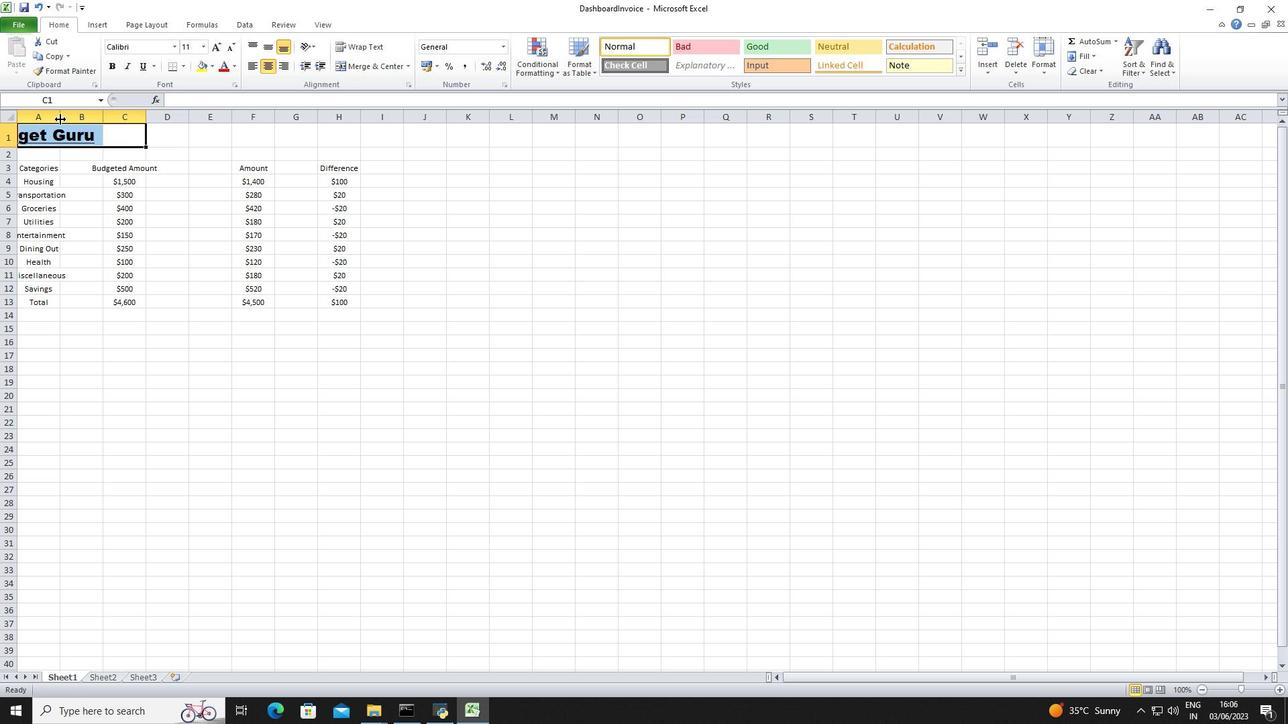 
Action: Mouse moved to (535, 304)
Screenshot: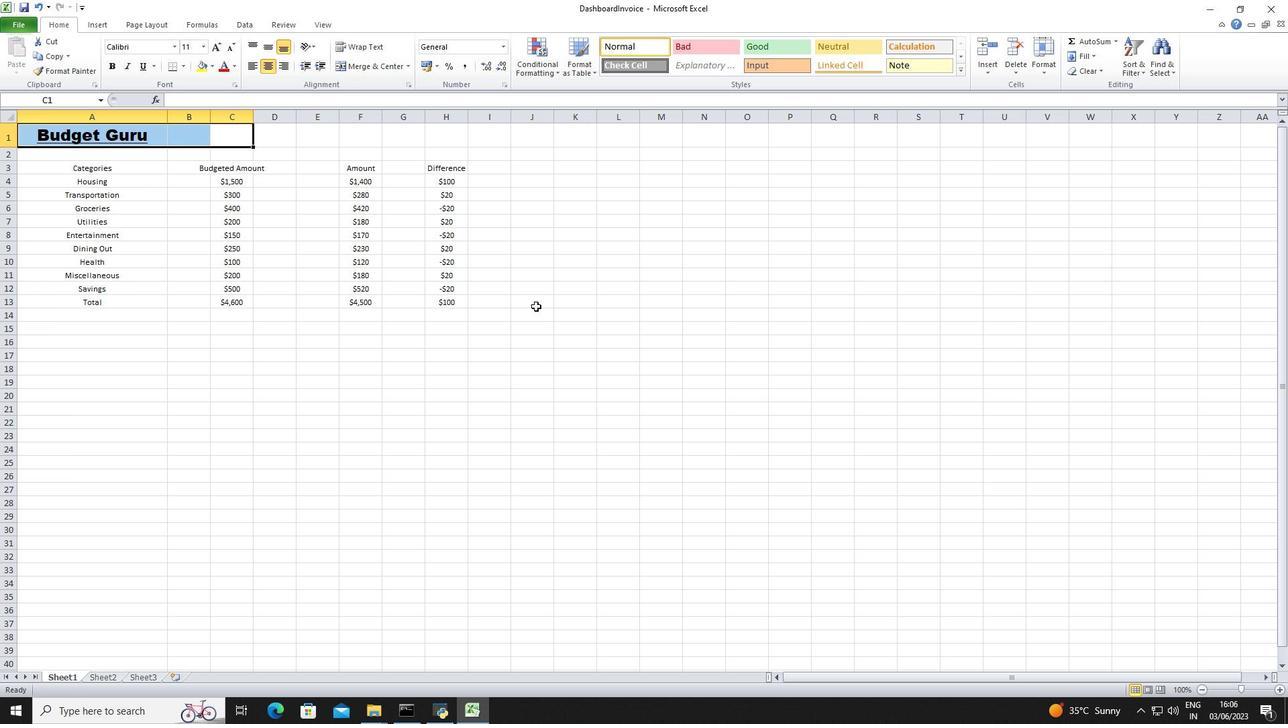 
Action: Mouse pressed left at (535, 304)
Screenshot: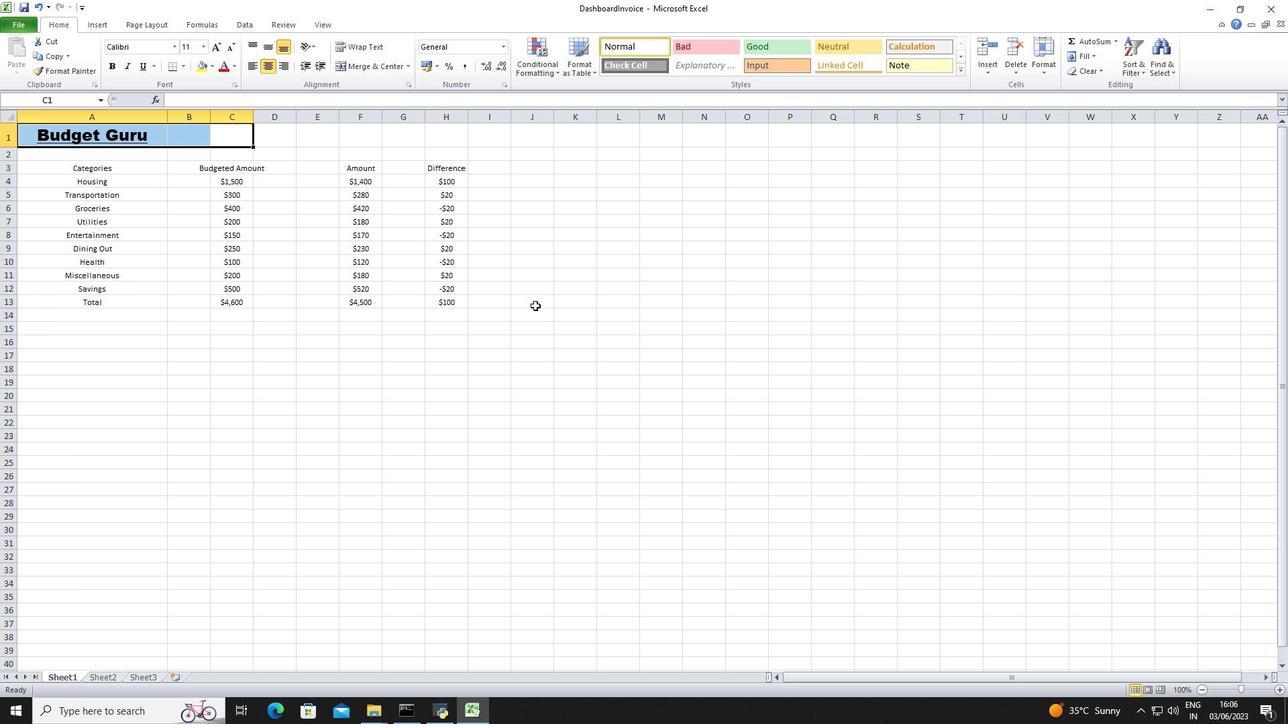 
